 Task: Use the formula "MOD" in spreadsheet "Project portfolio".
Action: Mouse moved to (700, 87)
Screenshot: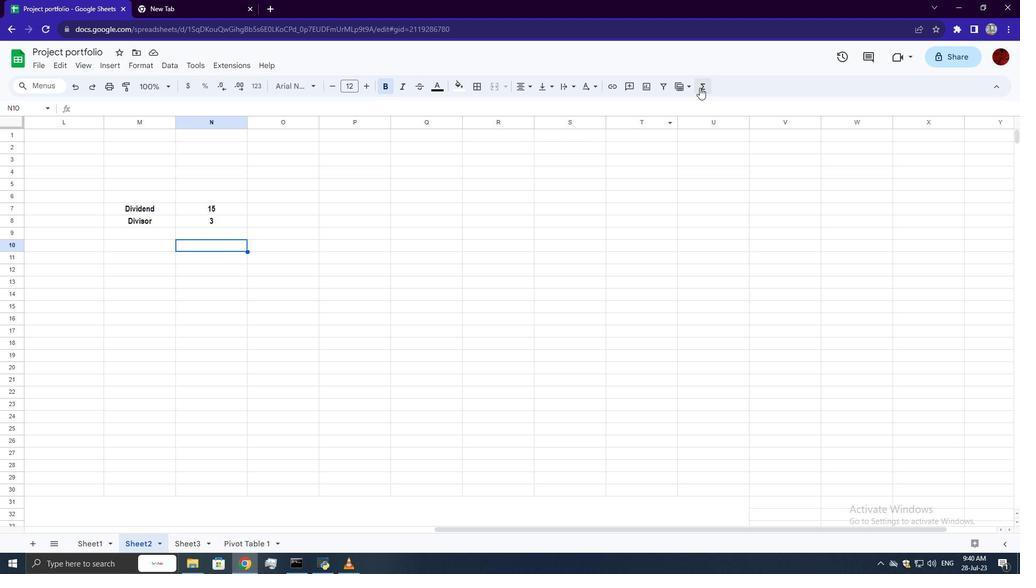 
Action: Mouse pressed left at (700, 87)
Screenshot: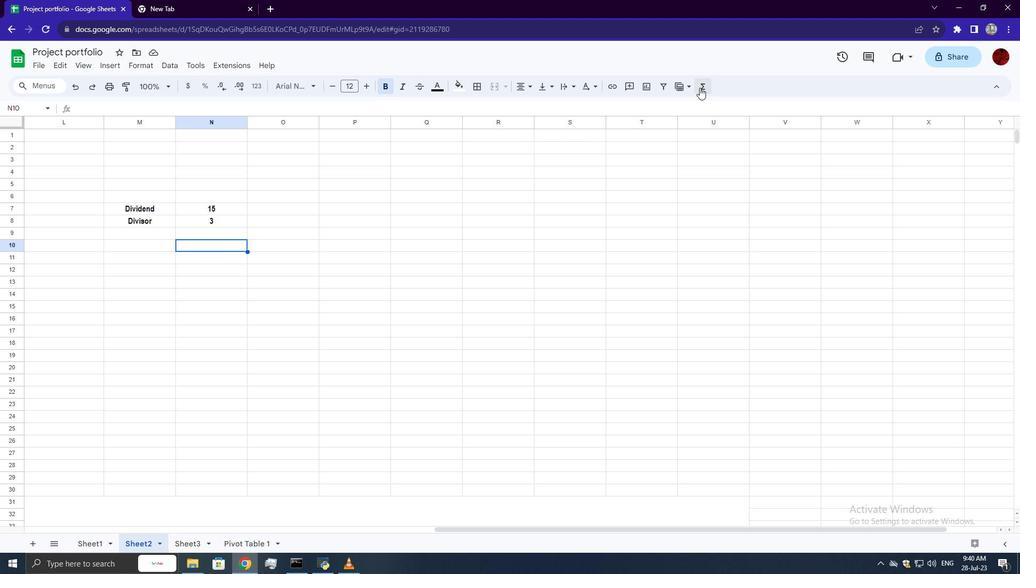 
Action: Mouse moved to (863, 231)
Screenshot: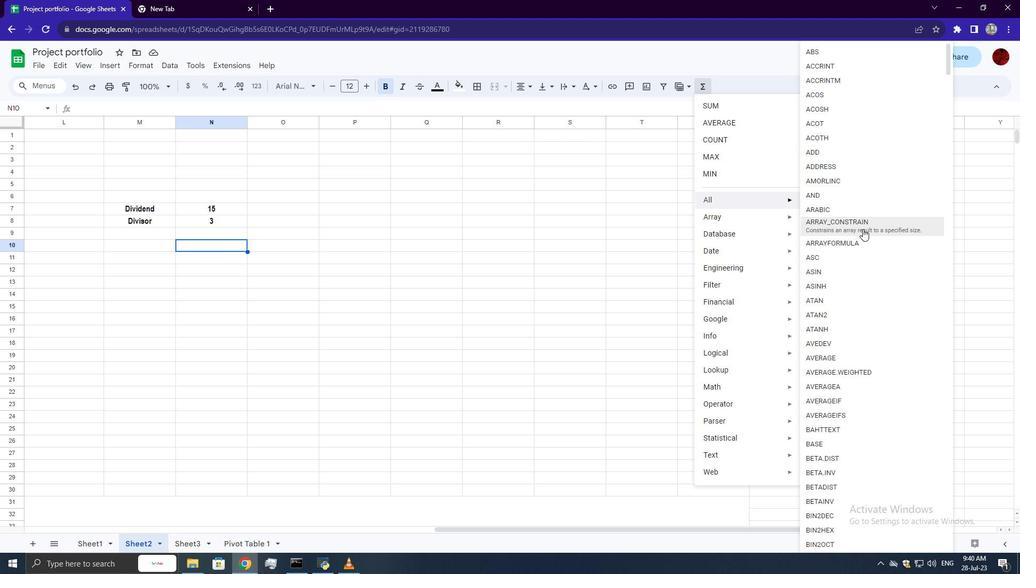 
Action: Mouse scrolled (863, 229) with delta (0, 0)
Screenshot: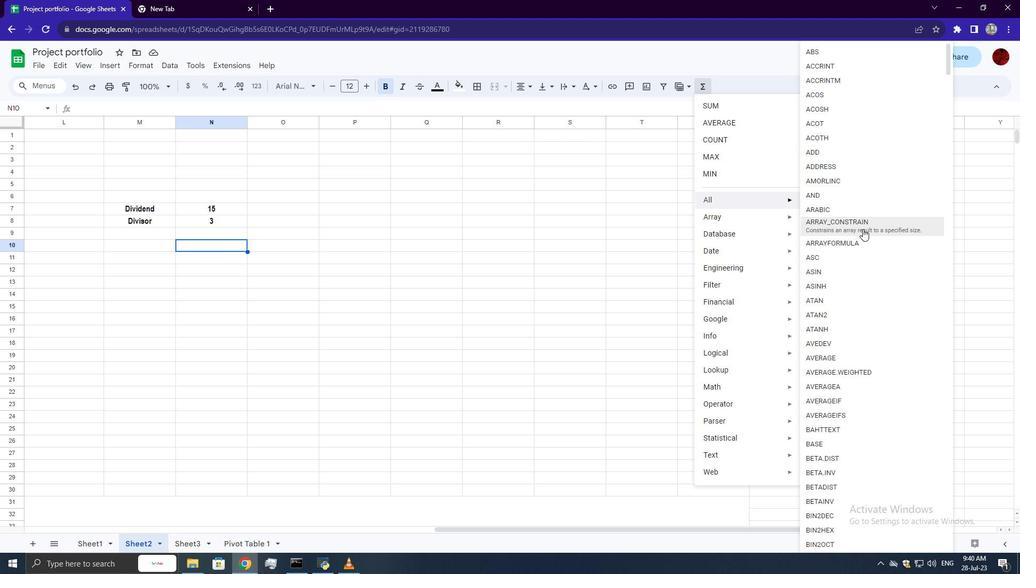 
Action: Mouse scrolled (863, 231) with delta (0, 0)
Screenshot: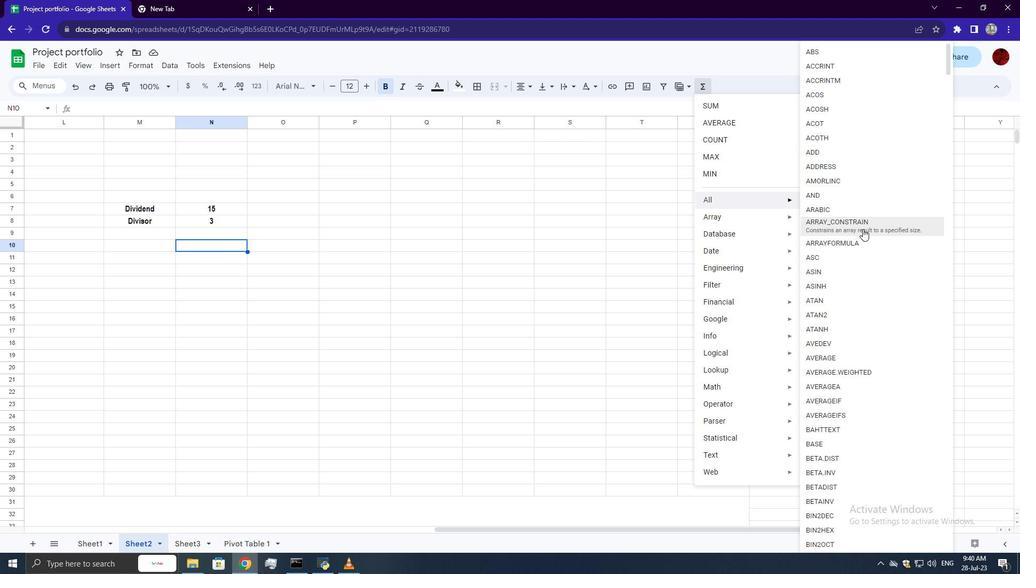 
Action: Mouse scrolled (863, 231) with delta (0, 0)
Screenshot: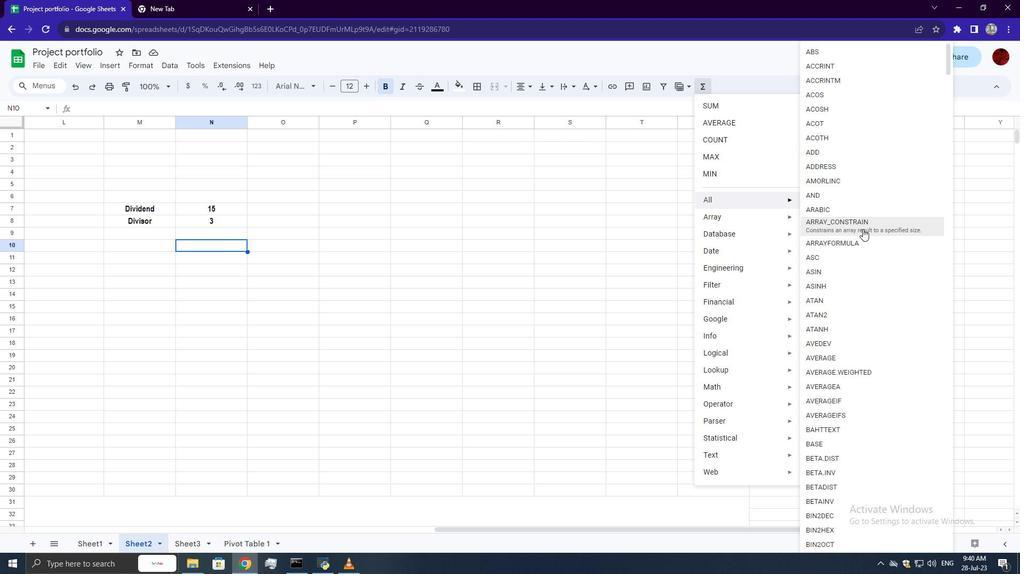 
Action: Mouse scrolled (863, 231) with delta (0, 0)
Screenshot: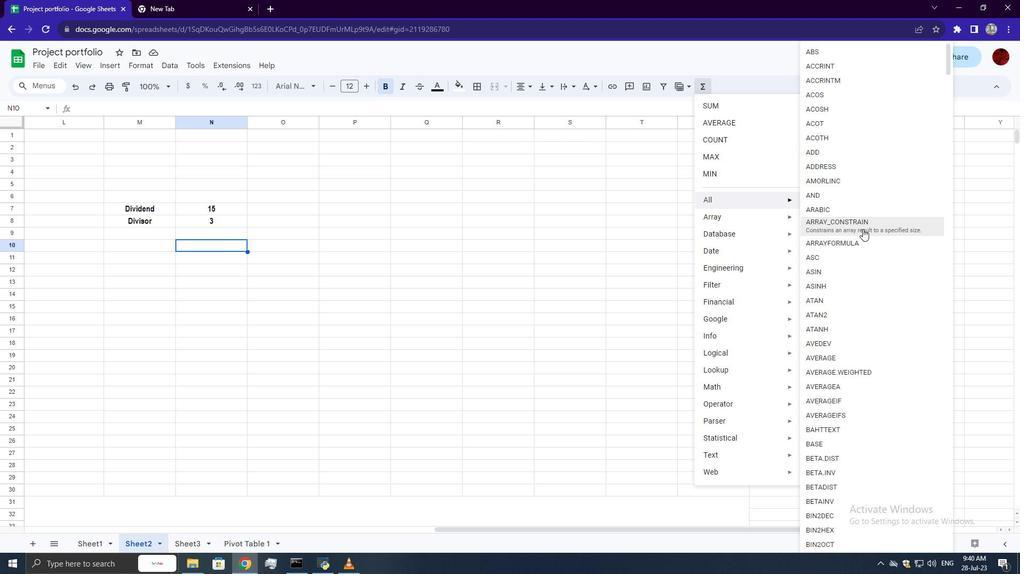 
Action: Mouse scrolled (863, 231) with delta (0, 0)
Screenshot: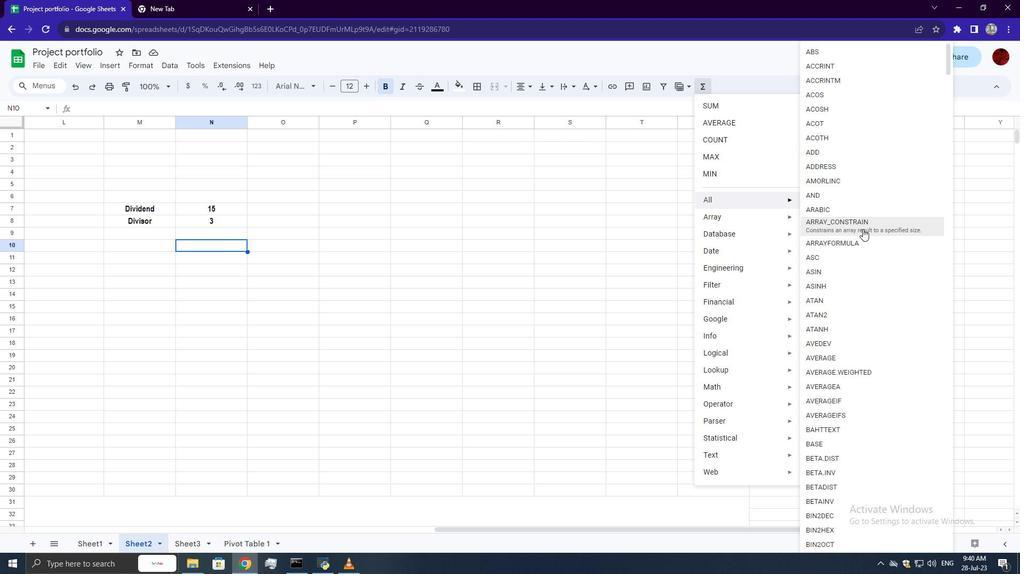 
Action: Mouse scrolled (863, 231) with delta (0, 0)
Screenshot: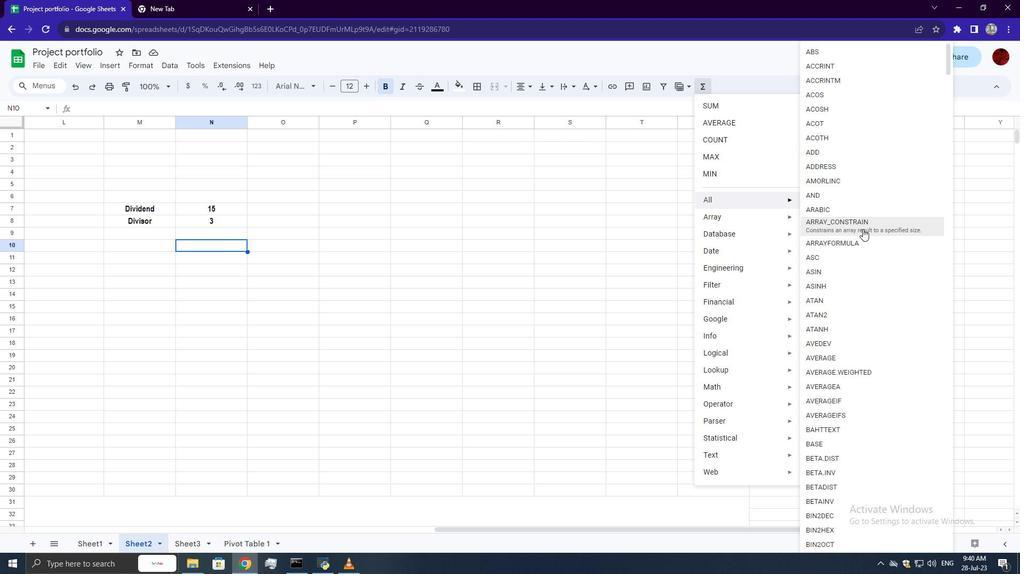 
Action: Mouse scrolled (863, 231) with delta (0, 0)
Screenshot: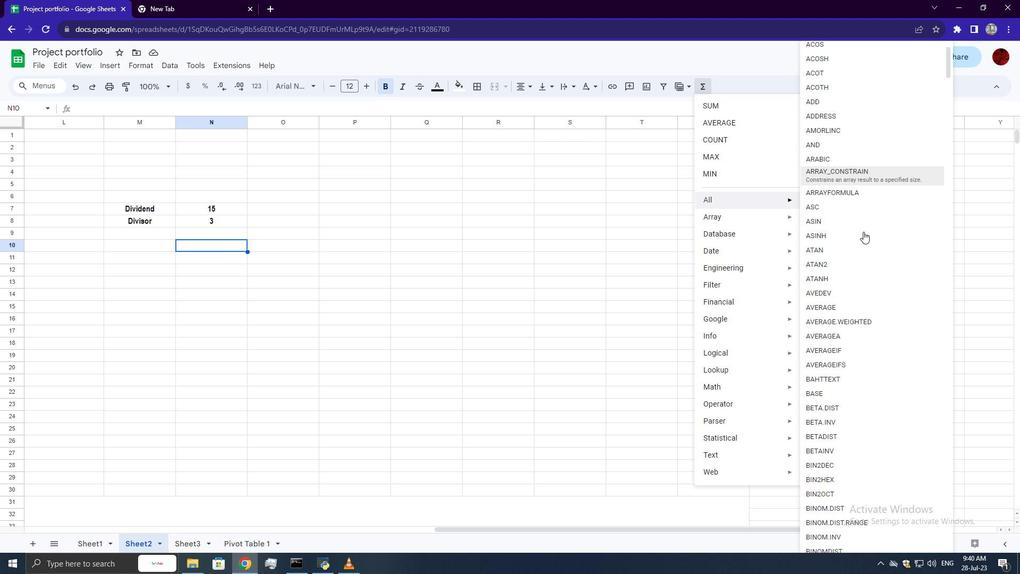 
Action: Mouse moved to (863, 232)
Screenshot: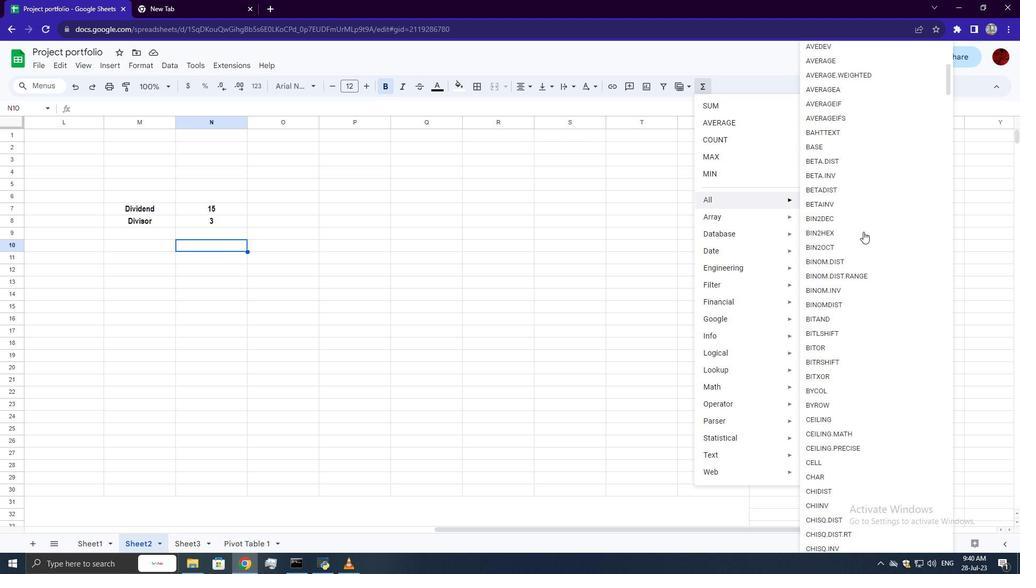 
Action: Mouse scrolled (863, 231) with delta (0, 0)
Screenshot: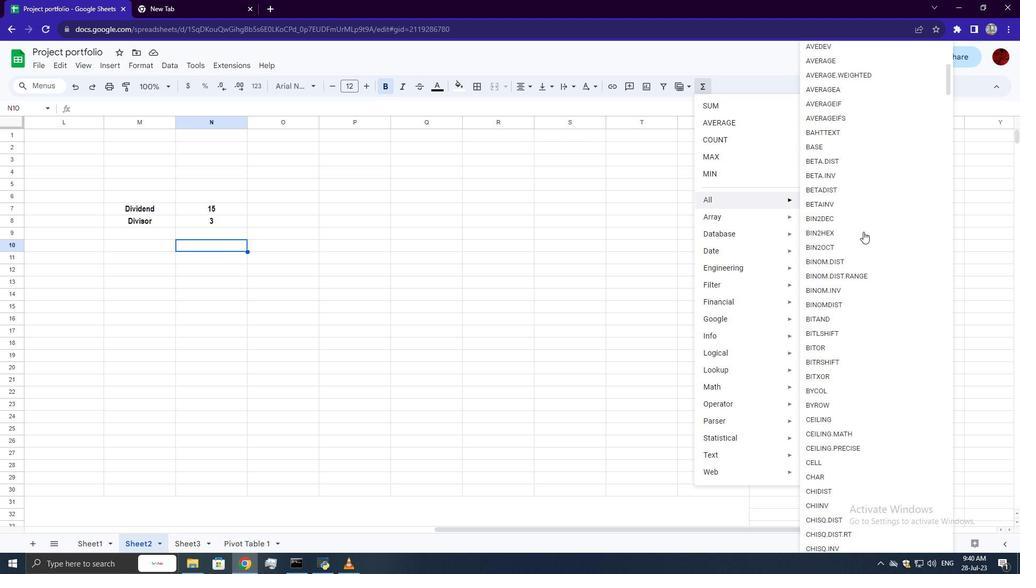 
Action: Mouse scrolled (863, 231) with delta (0, 0)
Screenshot: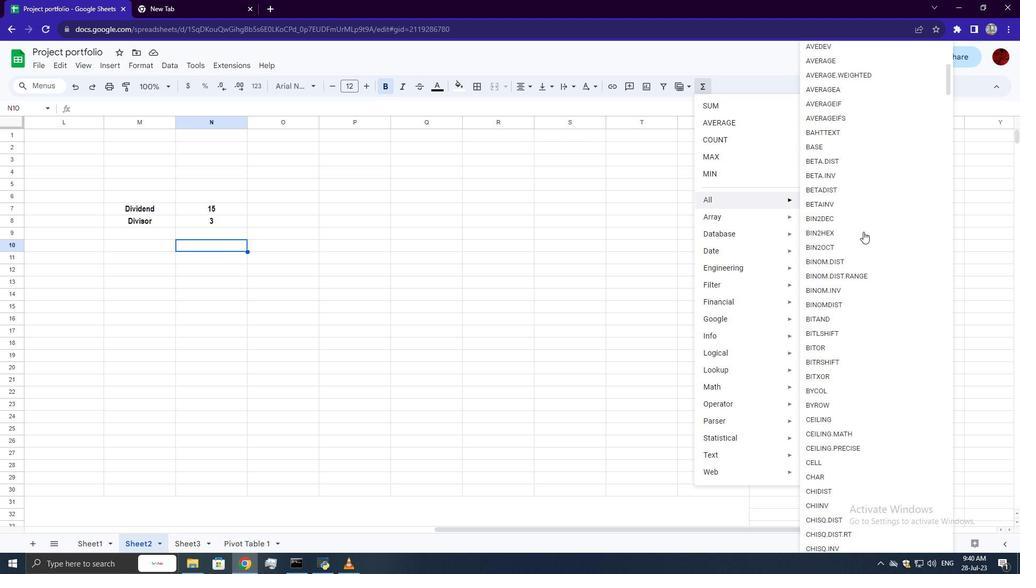 
Action: Mouse moved to (864, 232)
Screenshot: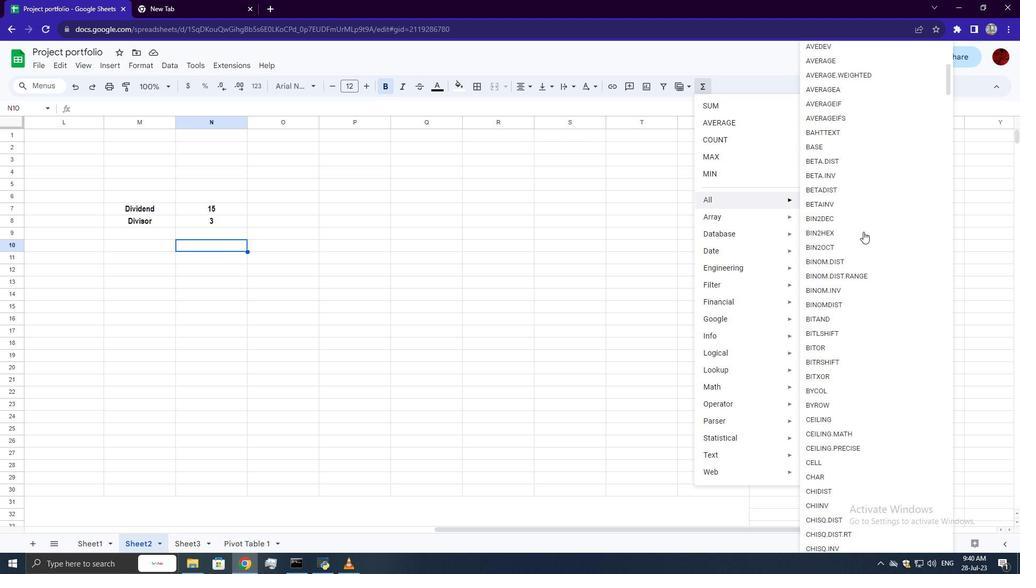 
Action: Mouse scrolled (864, 231) with delta (0, 0)
Screenshot: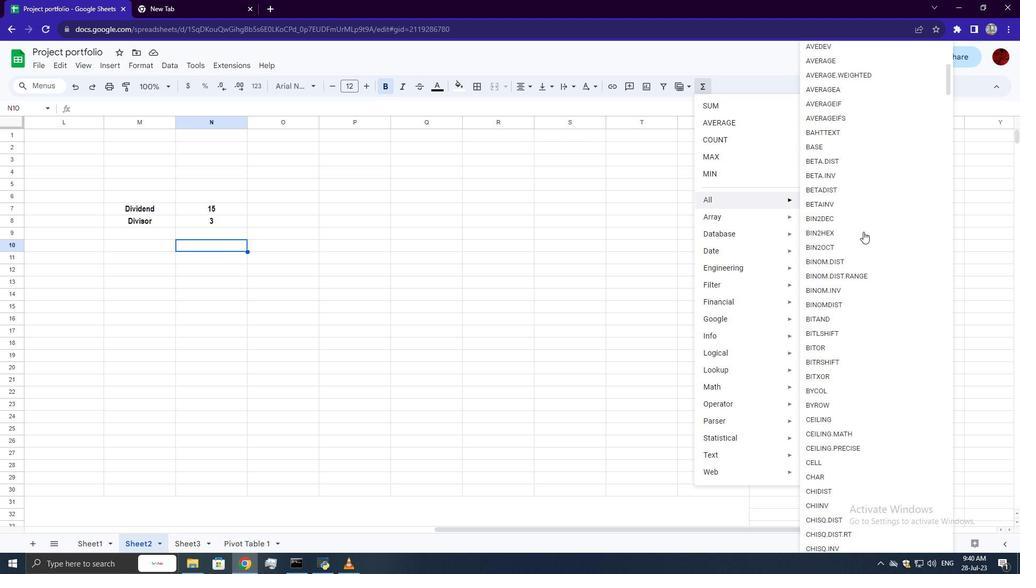 
Action: Mouse scrolled (864, 231) with delta (0, 0)
Screenshot: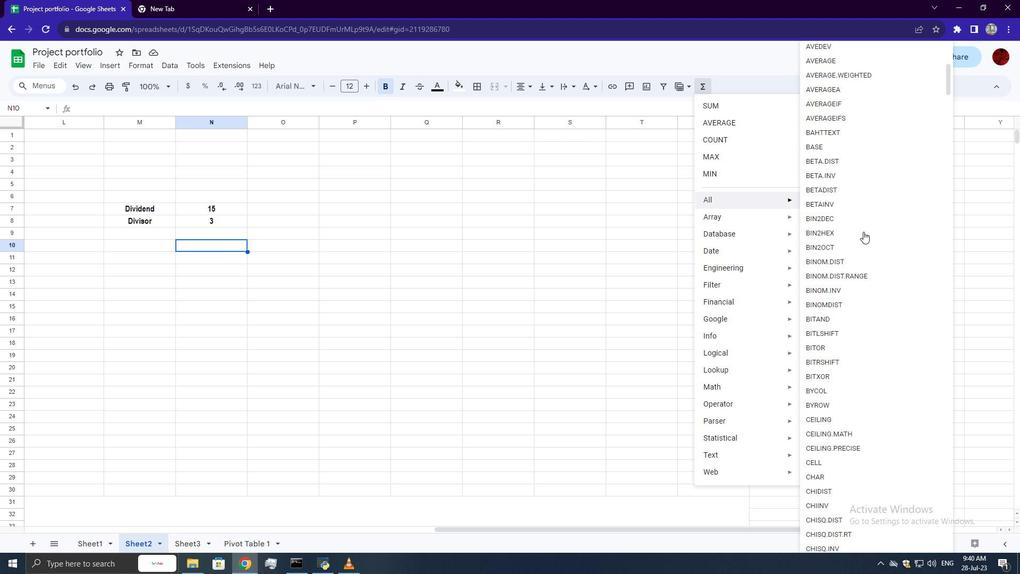 
Action: Mouse scrolled (864, 231) with delta (0, 0)
Screenshot: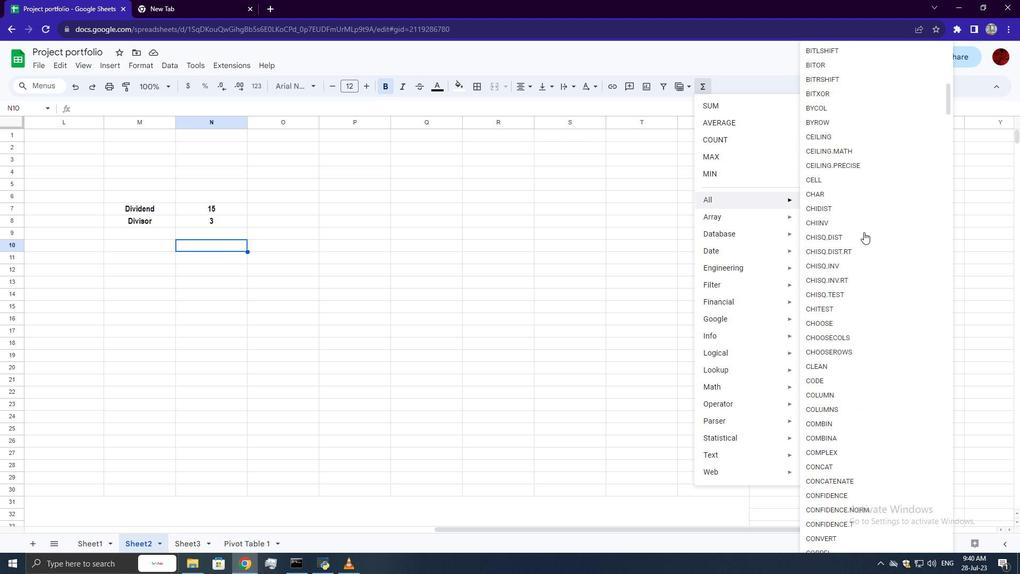 
Action: Mouse scrolled (864, 231) with delta (0, 0)
Screenshot: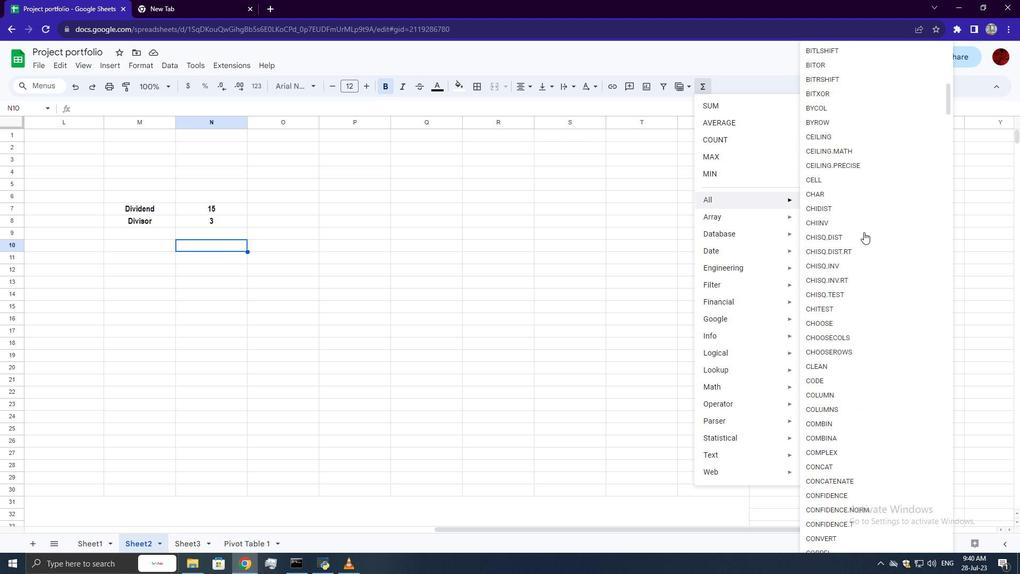
Action: Mouse scrolled (864, 231) with delta (0, 0)
Screenshot: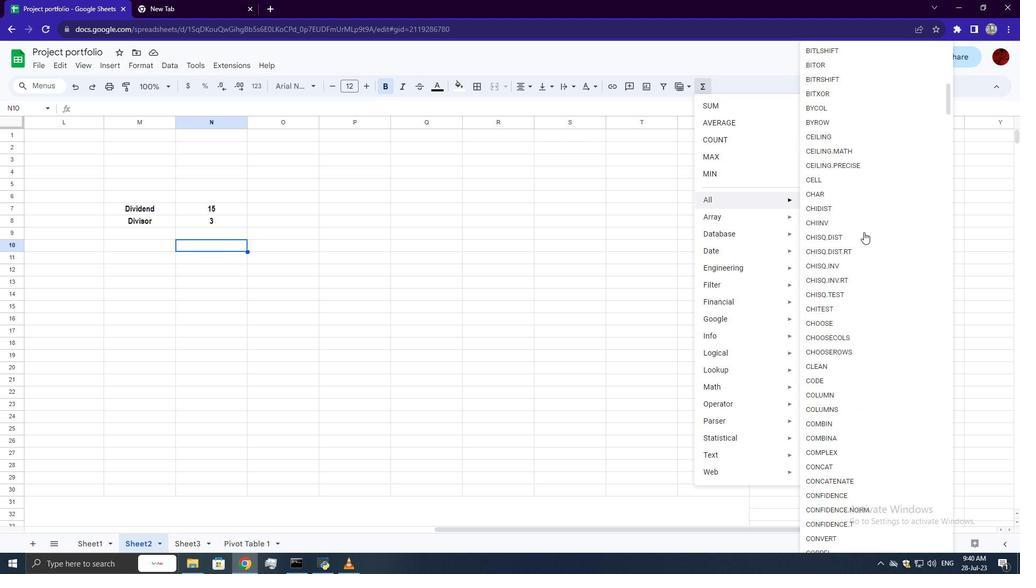 
Action: Mouse scrolled (864, 231) with delta (0, 0)
Screenshot: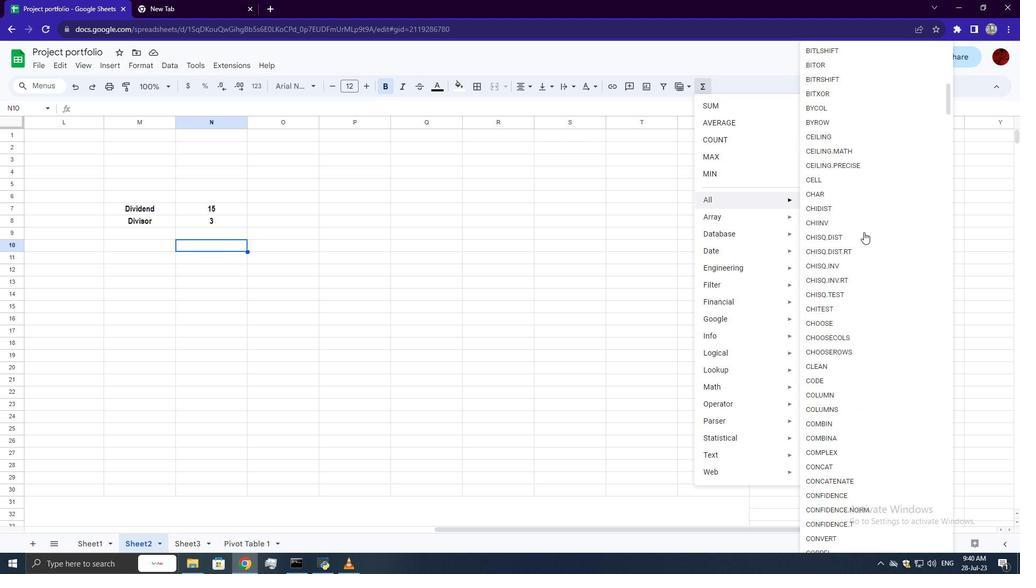 
Action: Mouse scrolled (864, 231) with delta (0, 0)
Screenshot: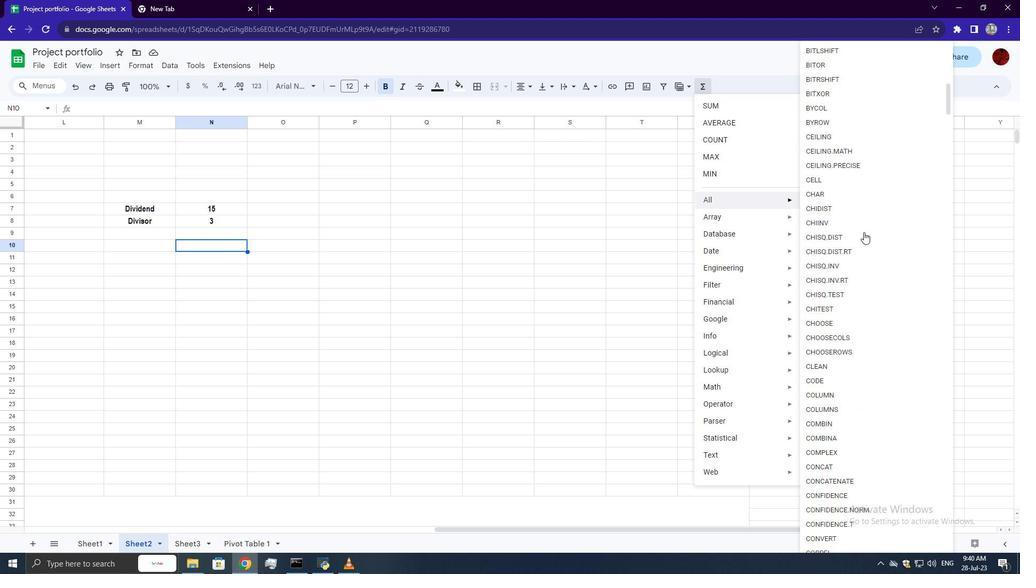 
Action: Mouse scrolled (864, 231) with delta (0, 0)
Screenshot: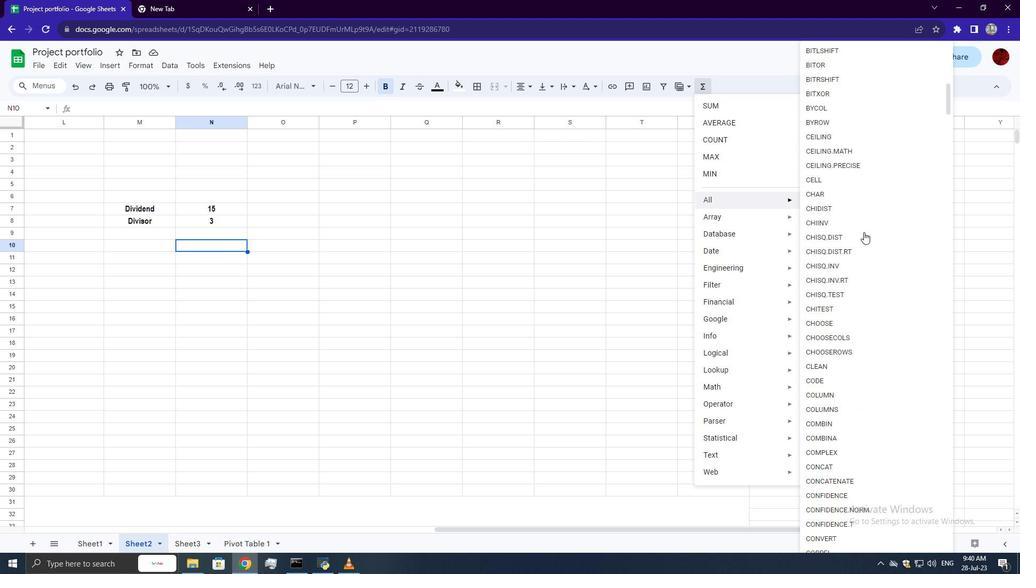 
Action: Mouse scrolled (864, 232) with delta (0, 0)
Screenshot: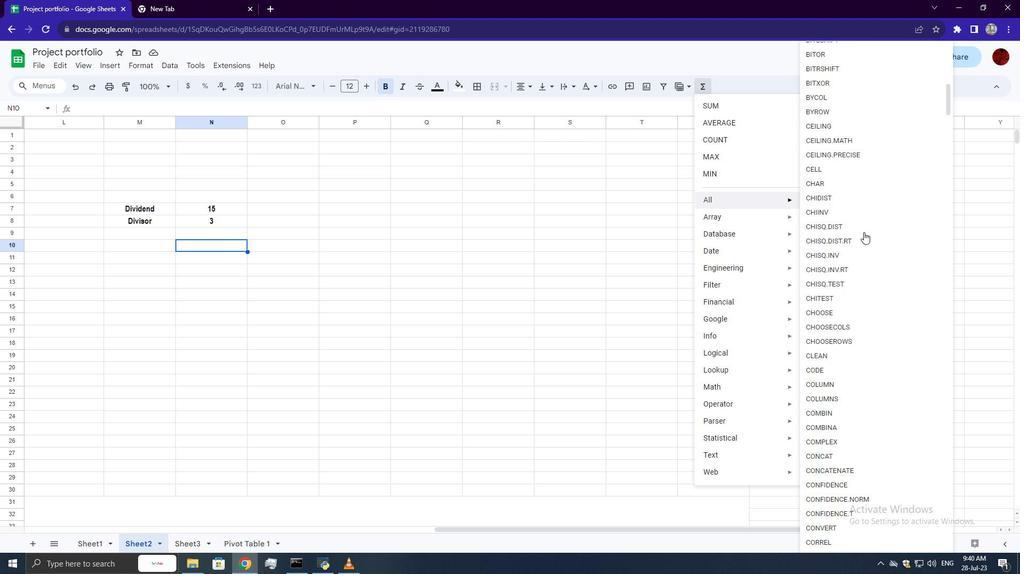 
Action: Mouse scrolled (864, 231) with delta (0, 0)
Screenshot: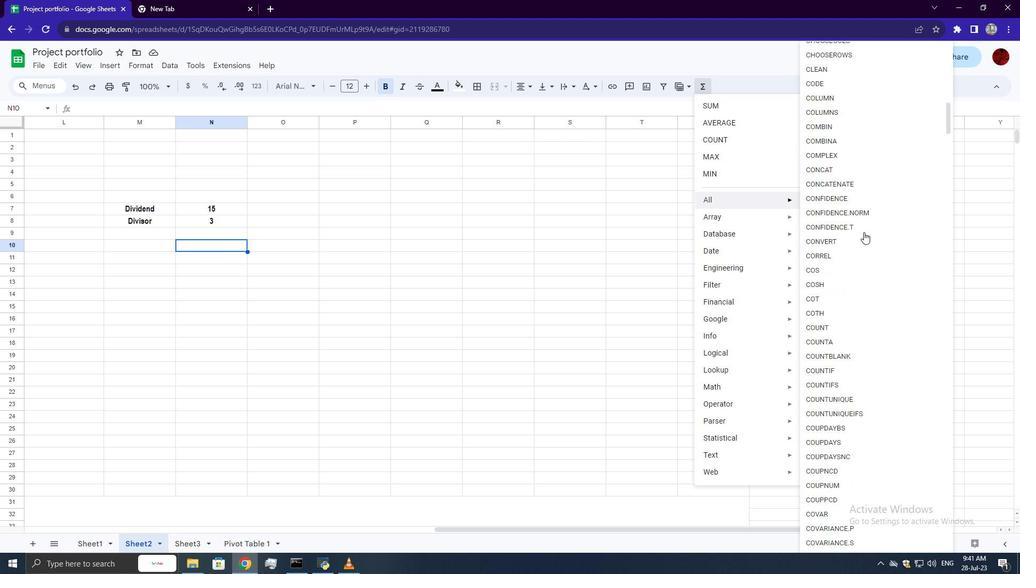 
Action: Mouse scrolled (864, 231) with delta (0, 0)
Screenshot: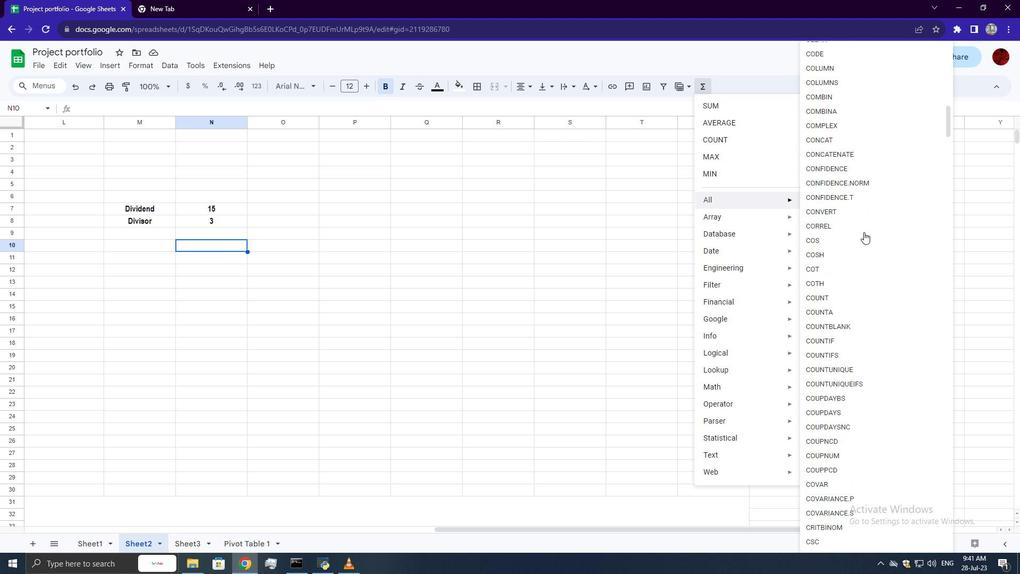 
Action: Mouse scrolled (864, 231) with delta (0, 0)
Screenshot: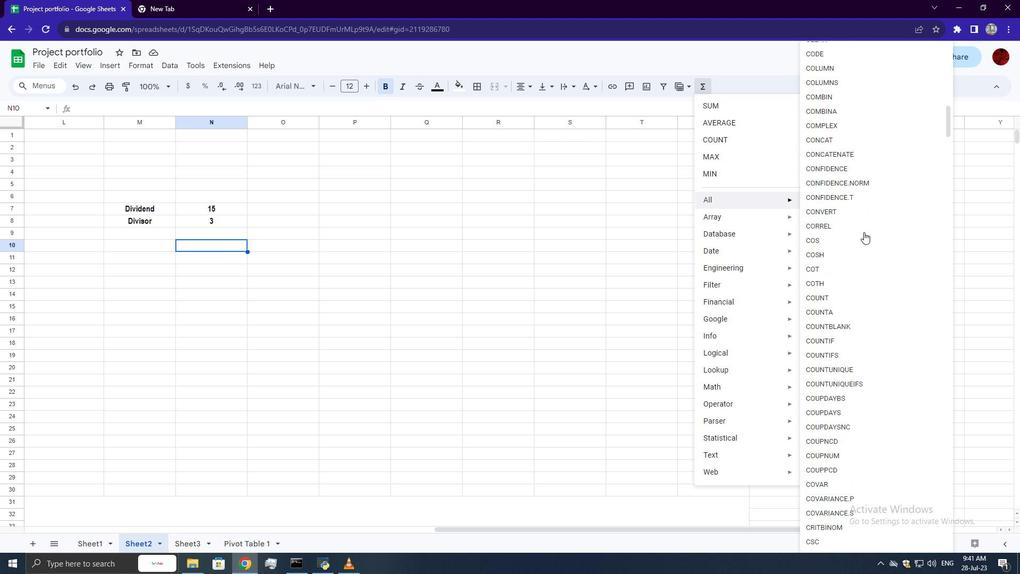 
Action: Mouse scrolled (864, 231) with delta (0, 0)
Screenshot: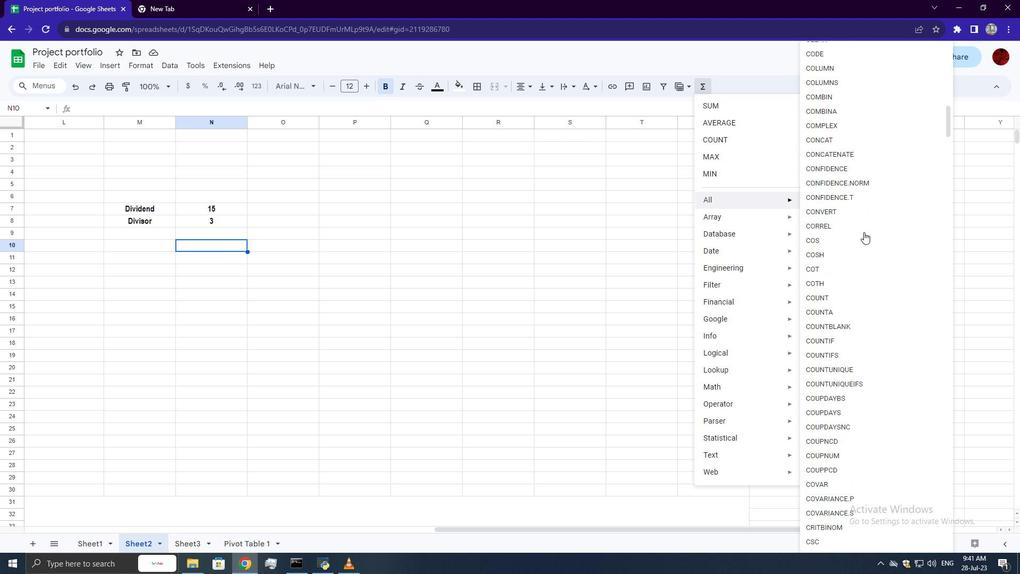 
Action: Mouse scrolled (864, 231) with delta (0, 0)
Screenshot: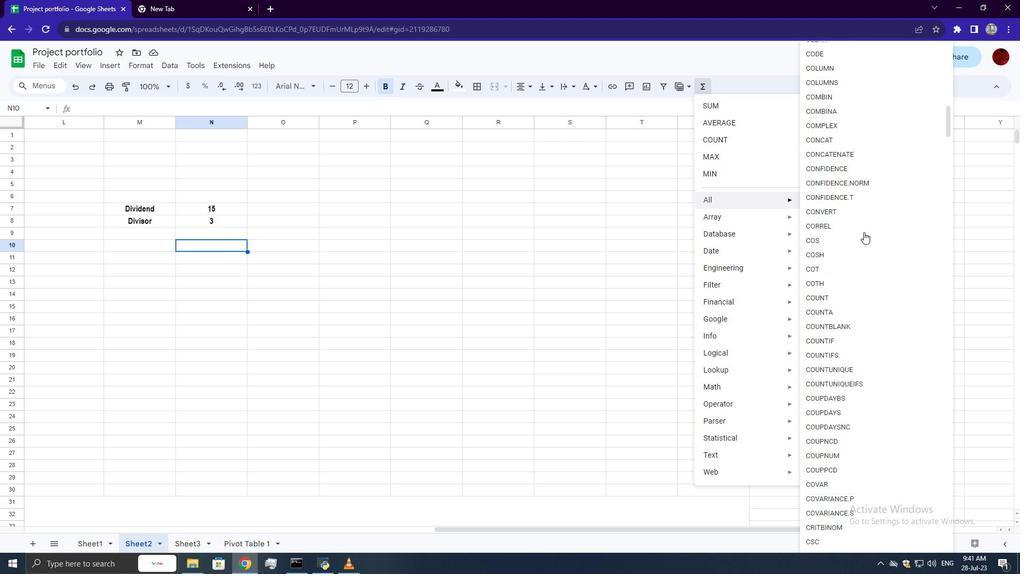 
Action: Mouse scrolled (864, 231) with delta (0, 0)
Screenshot: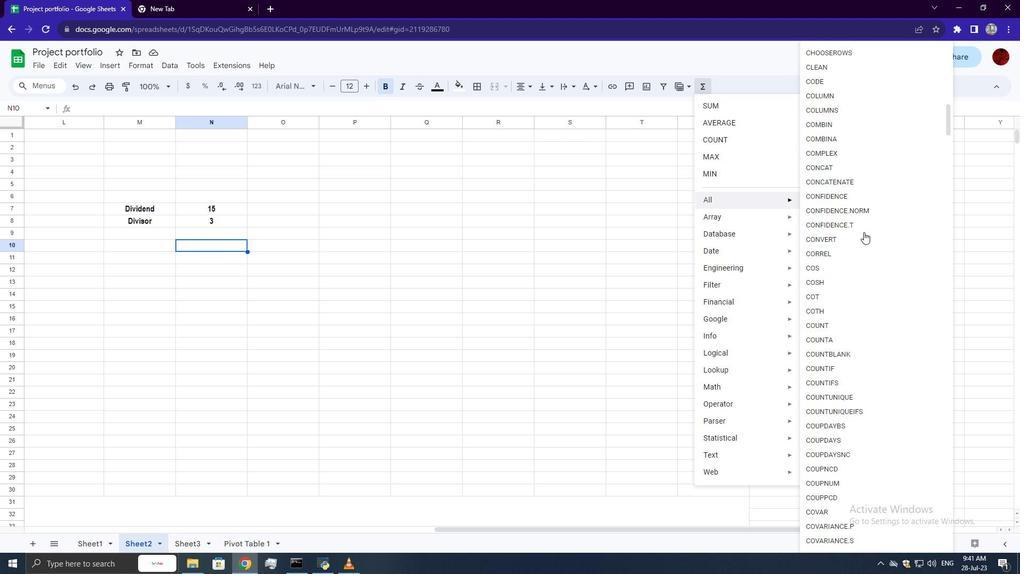 
Action: Mouse scrolled (864, 231) with delta (0, 0)
Screenshot: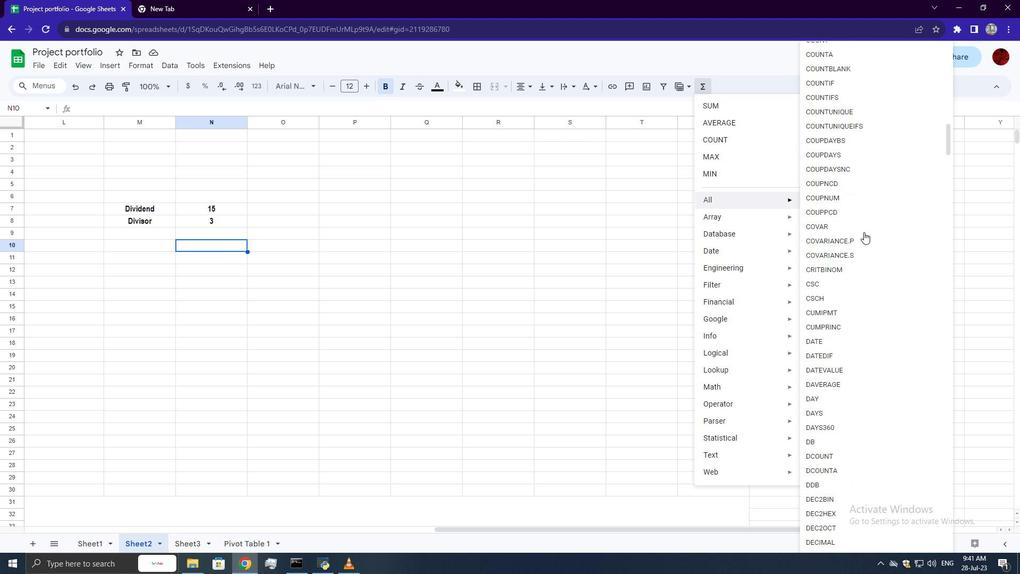 
Action: Mouse scrolled (864, 231) with delta (0, 0)
Screenshot: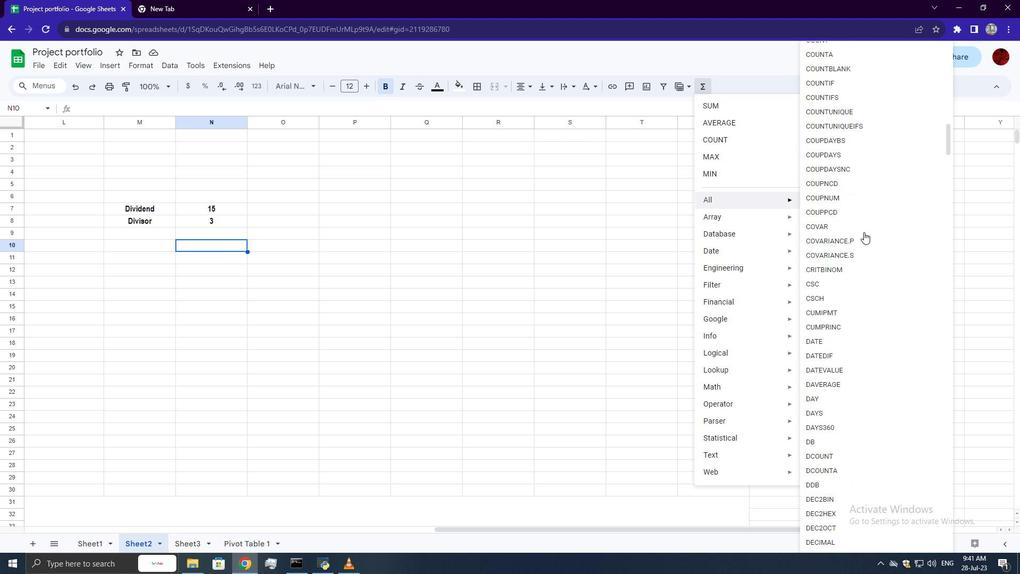 
Action: Mouse scrolled (864, 231) with delta (0, 0)
Screenshot: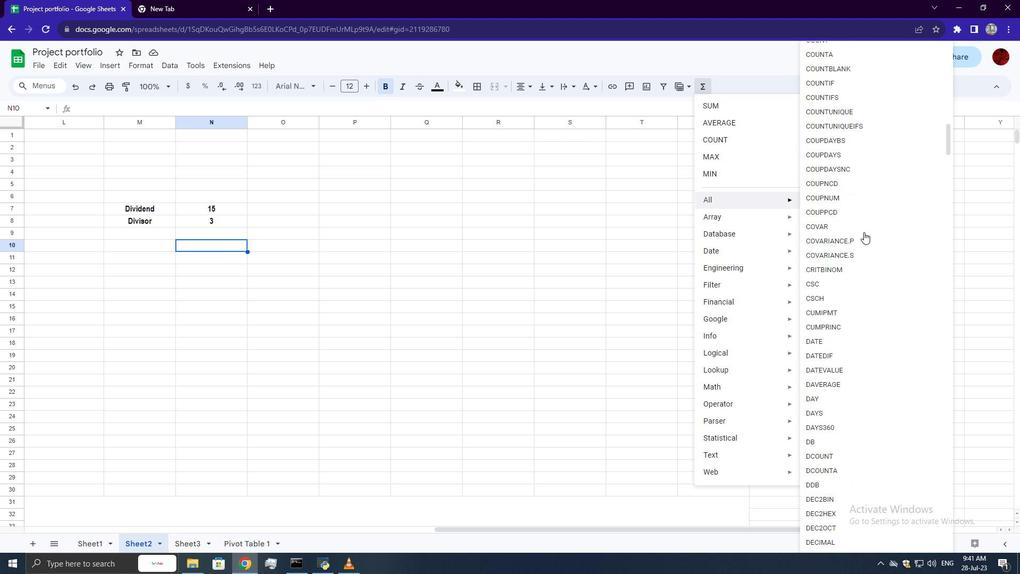 
Action: Mouse scrolled (864, 231) with delta (0, 0)
Screenshot: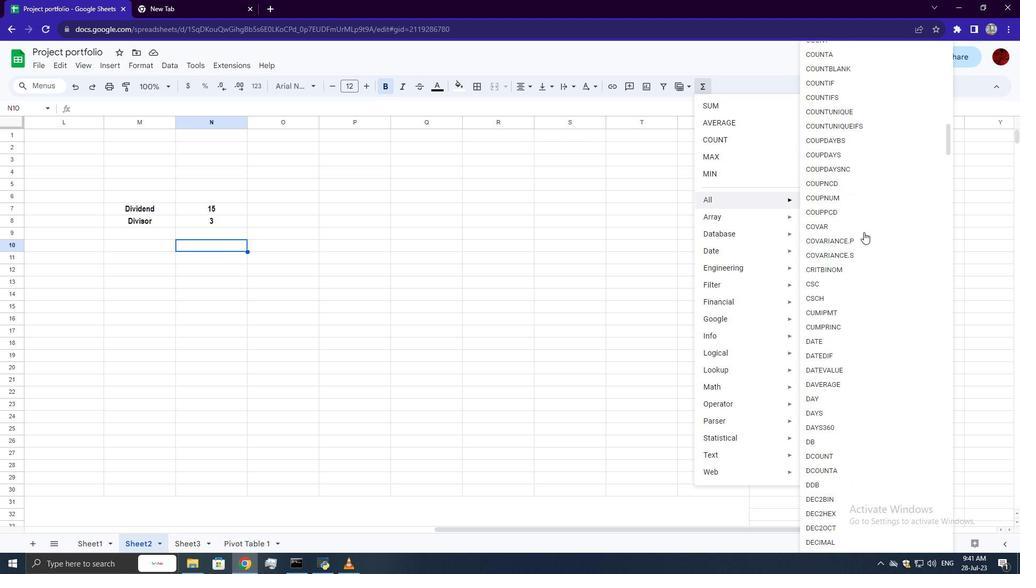 
Action: Mouse scrolled (864, 231) with delta (0, 0)
Screenshot: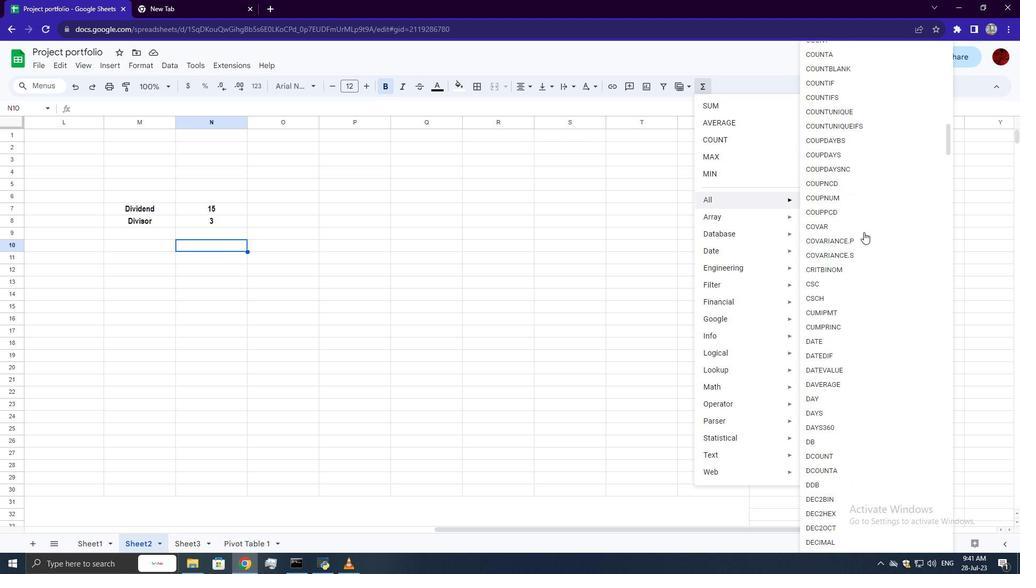 
Action: Mouse scrolled (864, 231) with delta (0, 0)
Screenshot: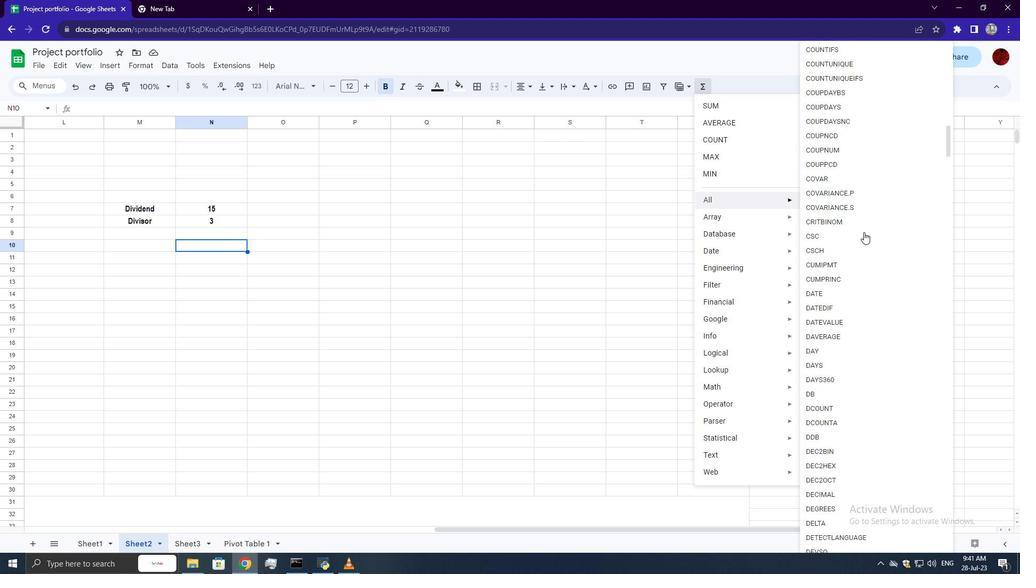 
Action: Mouse scrolled (864, 231) with delta (0, 0)
Screenshot: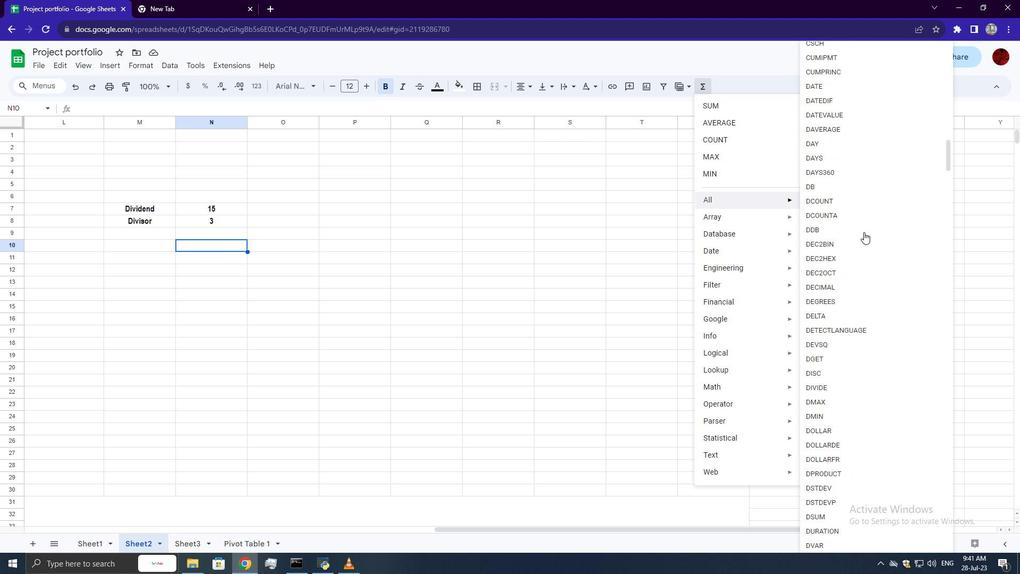 
Action: Mouse scrolled (864, 231) with delta (0, 0)
Screenshot: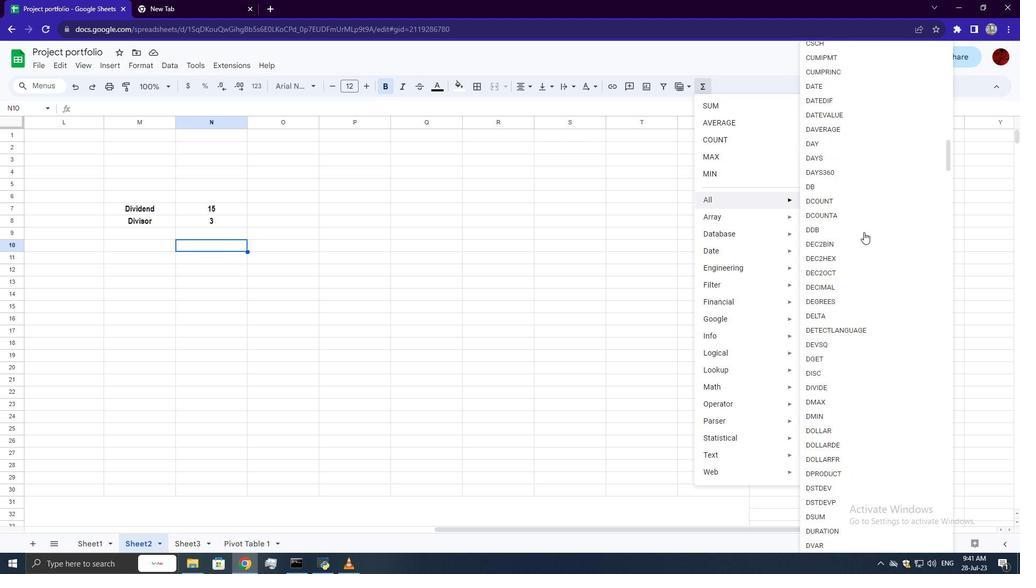 
Action: Mouse scrolled (864, 231) with delta (0, 0)
Screenshot: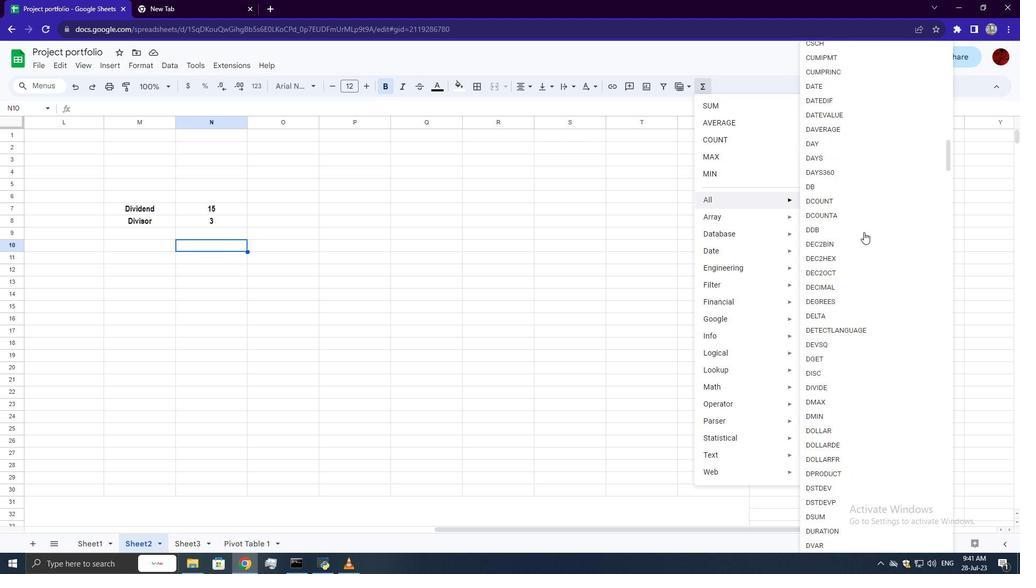 
Action: Mouse scrolled (864, 231) with delta (0, 0)
Screenshot: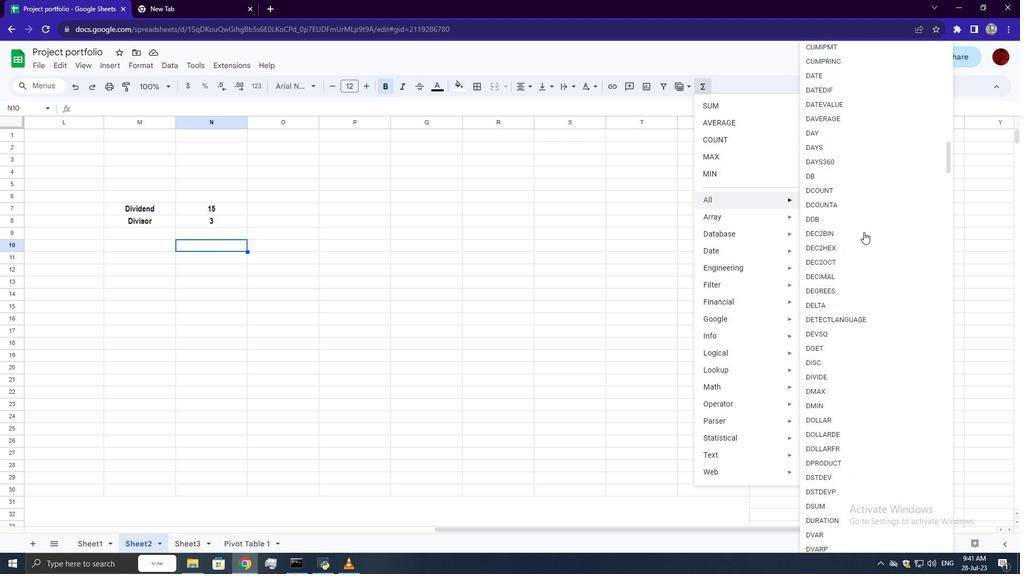 
Action: Mouse scrolled (864, 231) with delta (0, 0)
Screenshot: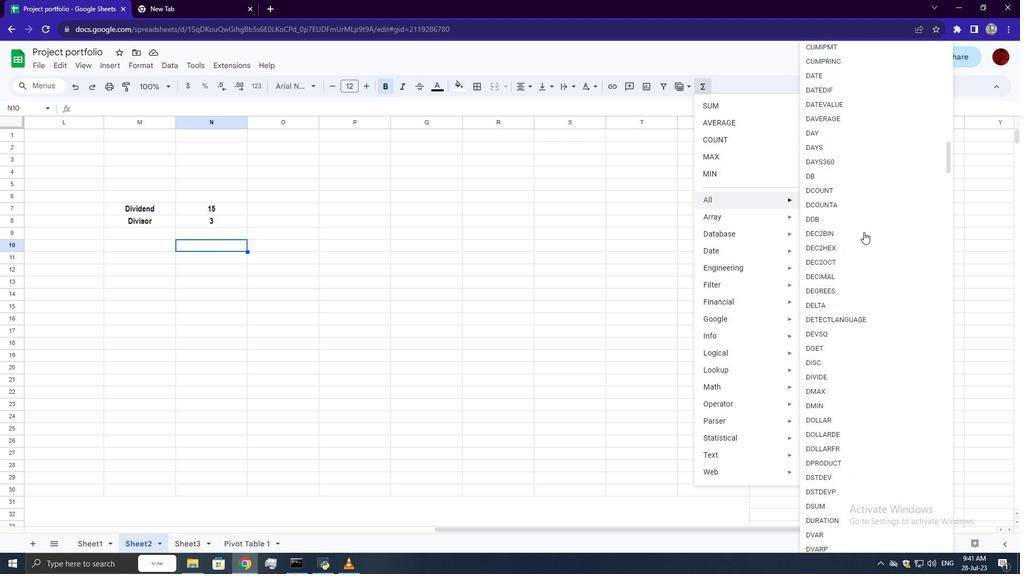 
Action: Mouse scrolled (864, 231) with delta (0, 0)
Screenshot: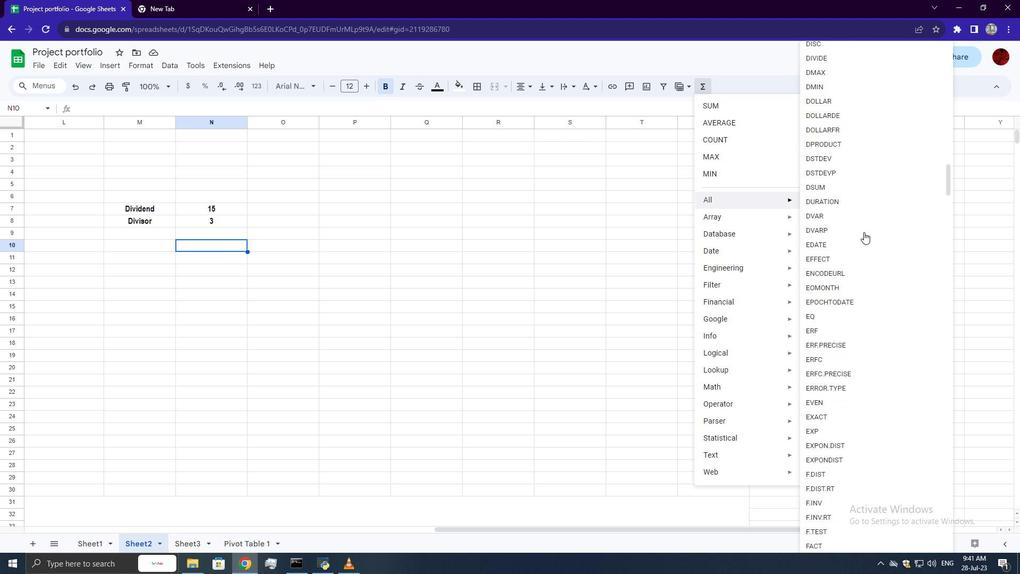 
Action: Mouse scrolled (864, 231) with delta (0, 0)
Screenshot: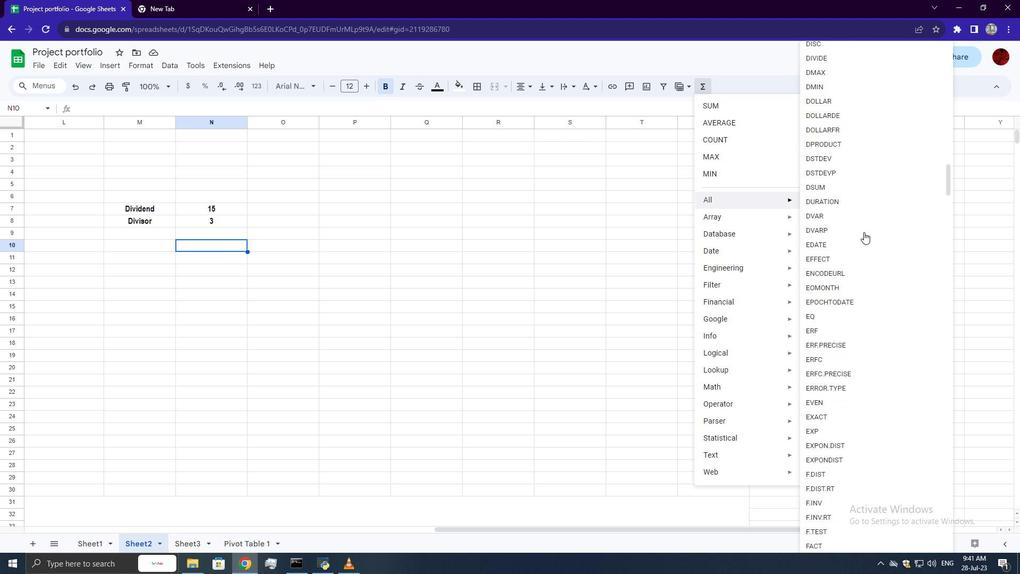 
Action: Mouse scrolled (864, 231) with delta (0, 0)
Screenshot: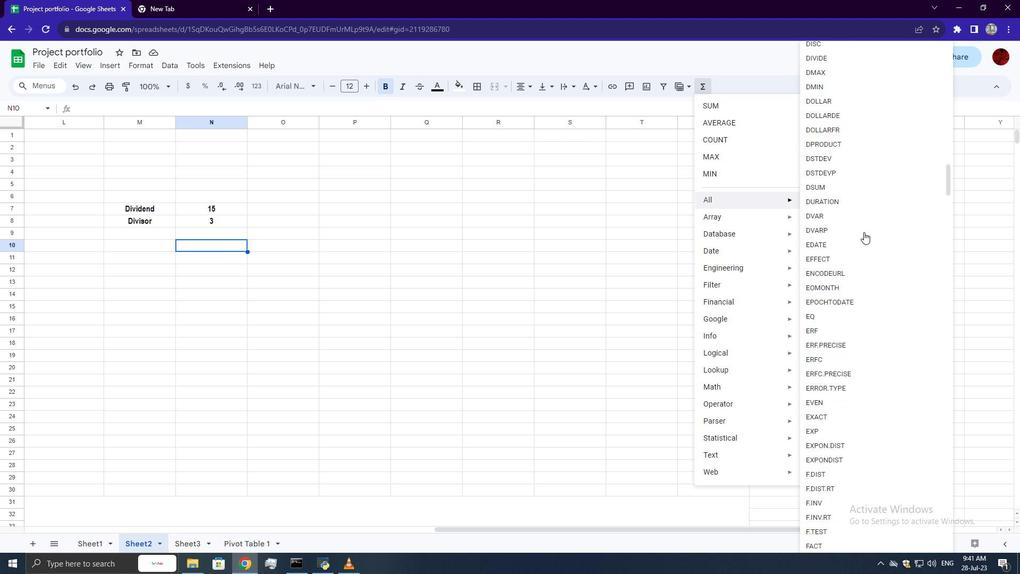 
Action: Mouse scrolled (864, 231) with delta (0, 0)
Screenshot: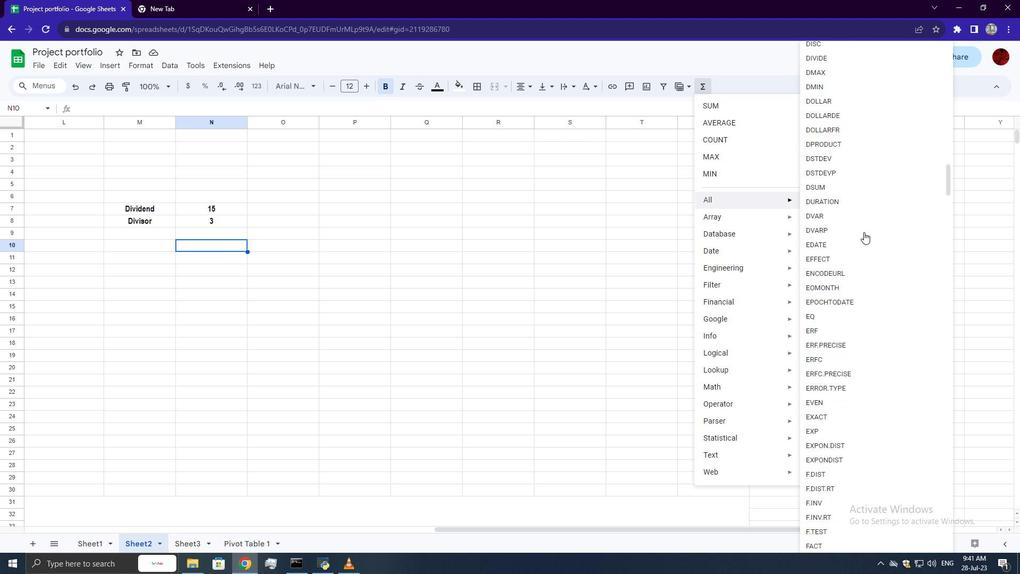 
Action: Mouse scrolled (864, 231) with delta (0, 0)
Screenshot: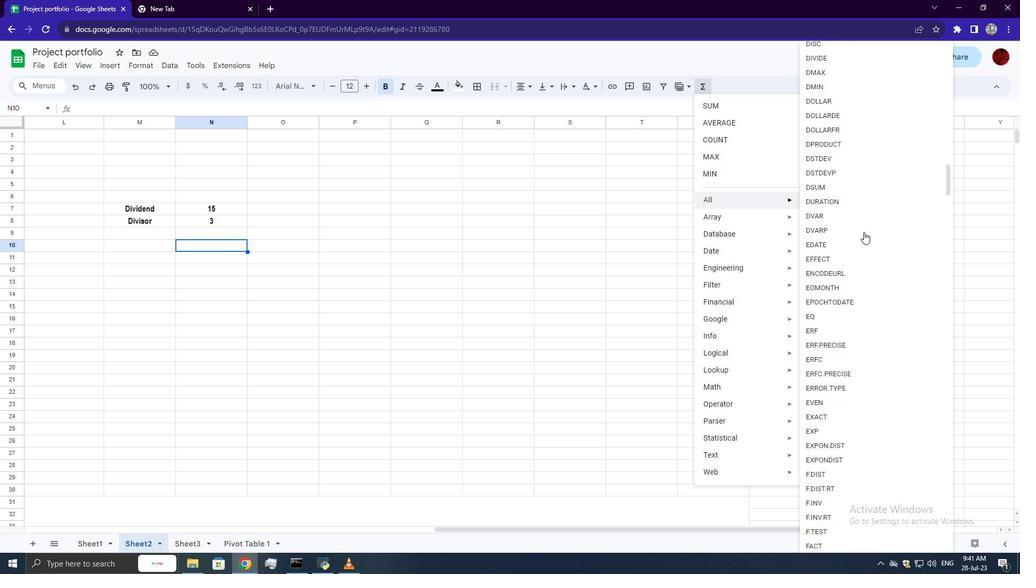 
Action: Mouse scrolled (864, 231) with delta (0, 0)
Screenshot: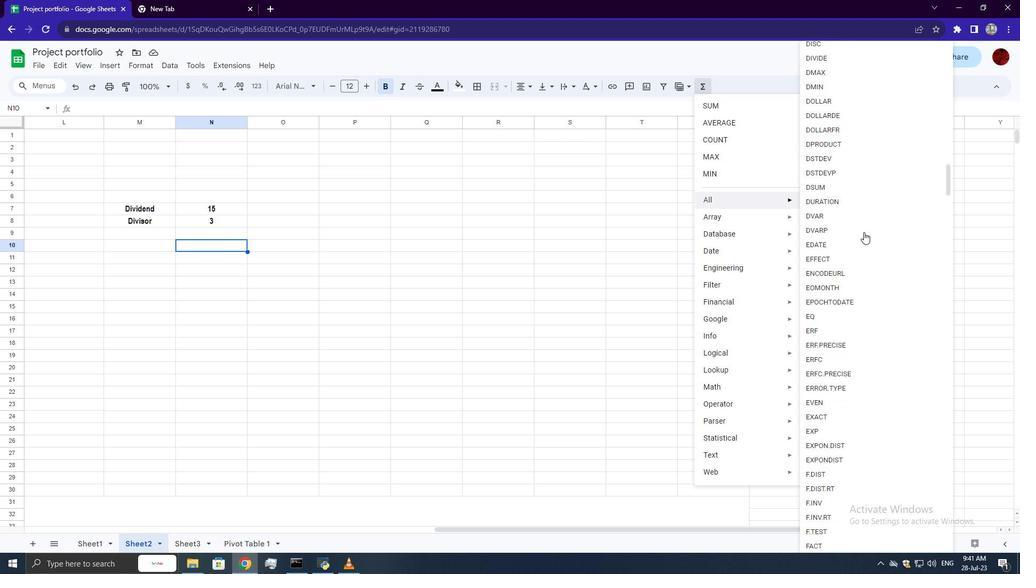
Action: Mouse scrolled (864, 231) with delta (0, 0)
Screenshot: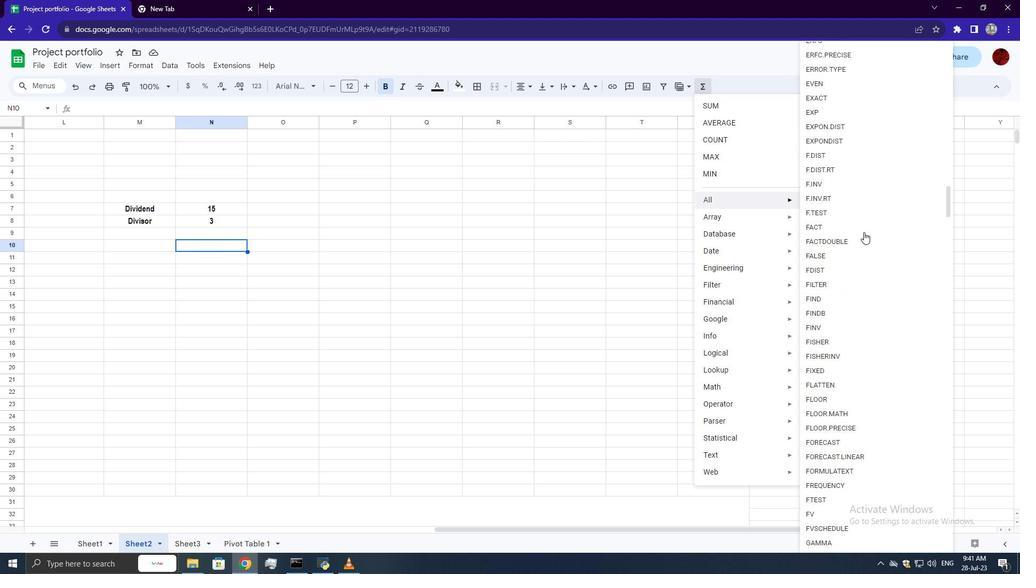 
Action: Mouse scrolled (864, 231) with delta (0, 0)
Screenshot: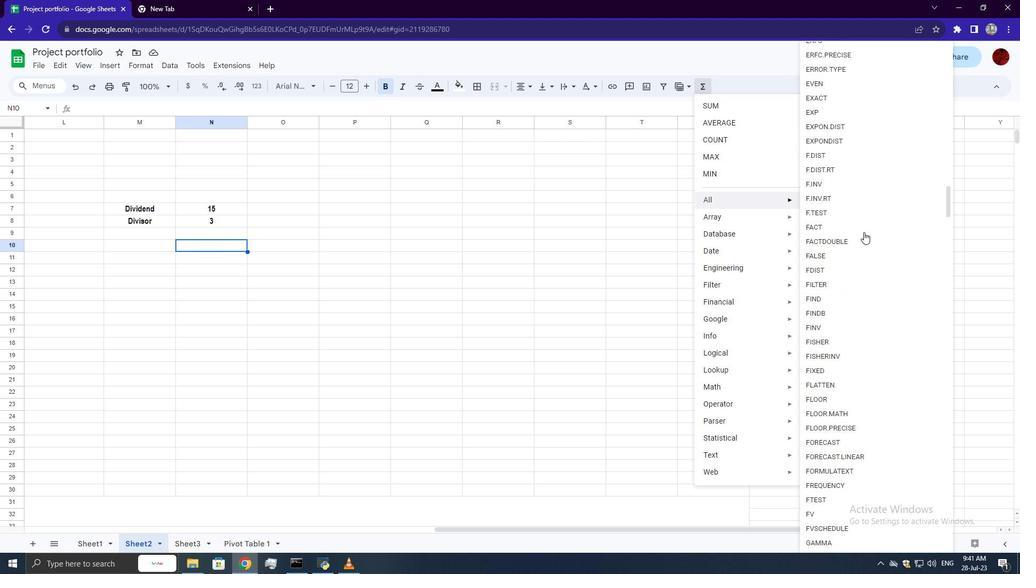 
Action: Mouse scrolled (864, 231) with delta (0, 0)
Screenshot: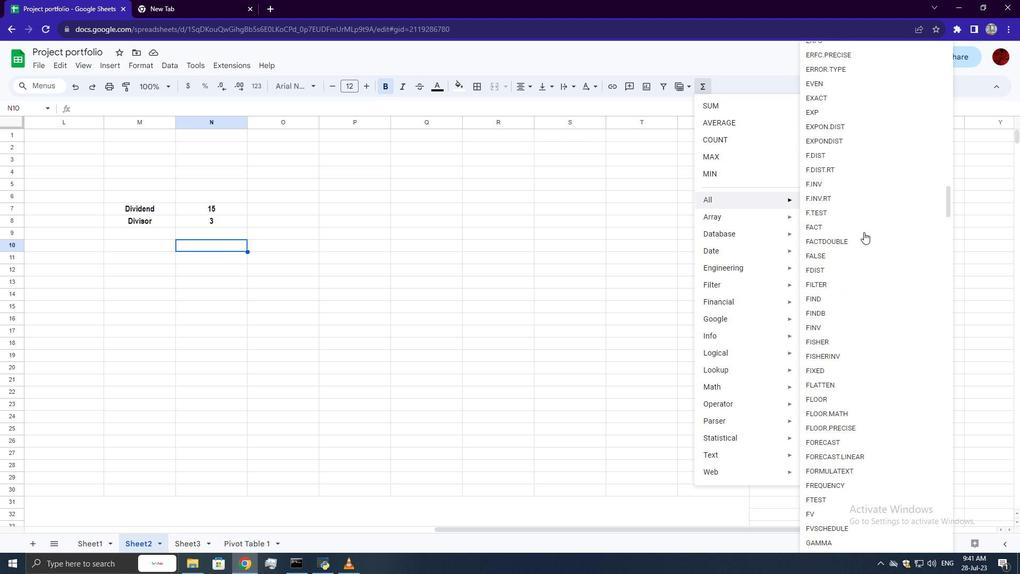 
Action: Mouse scrolled (864, 231) with delta (0, 0)
Screenshot: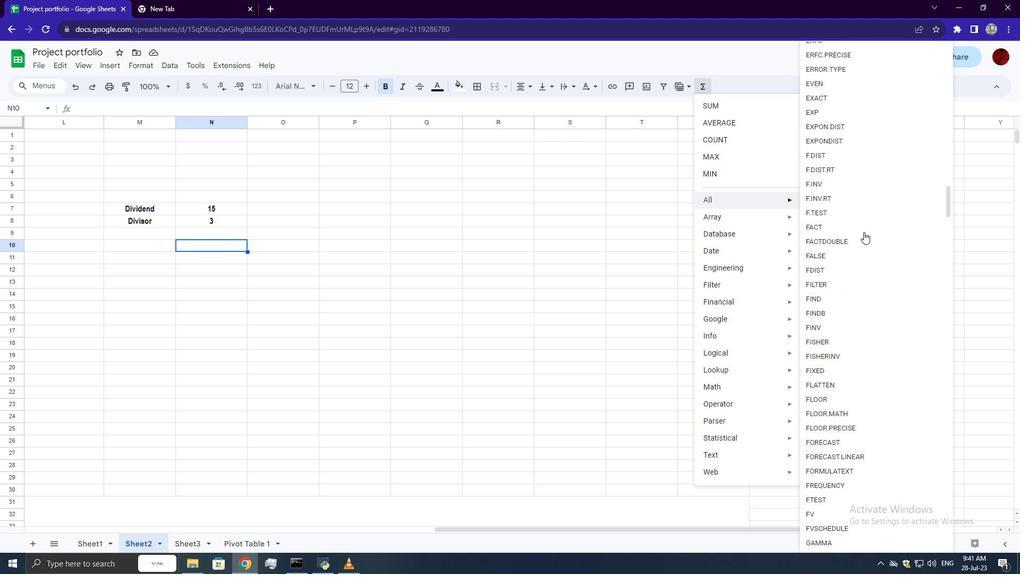 
Action: Mouse scrolled (864, 231) with delta (0, 0)
Screenshot: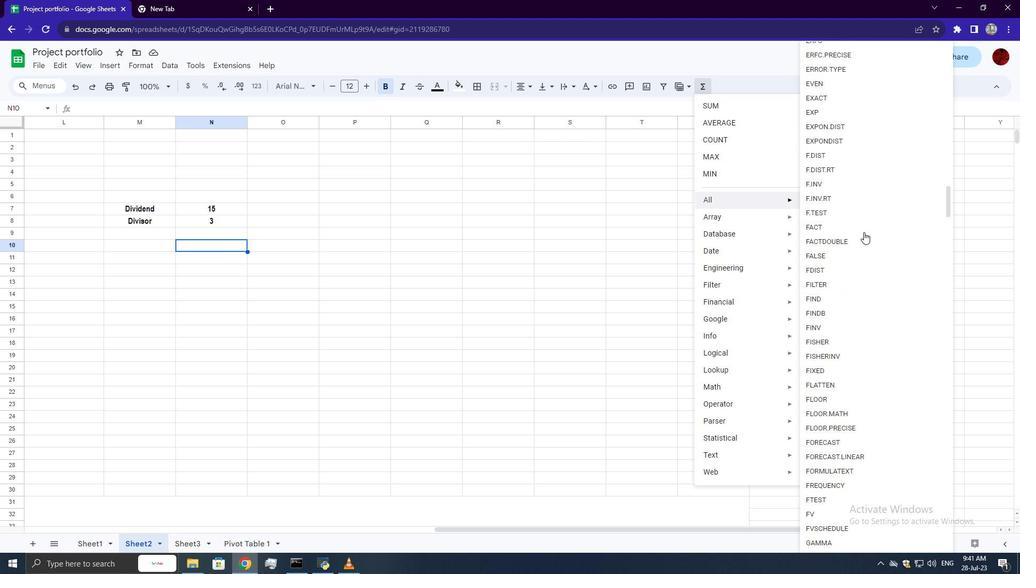 
Action: Mouse scrolled (864, 231) with delta (0, 0)
Screenshot: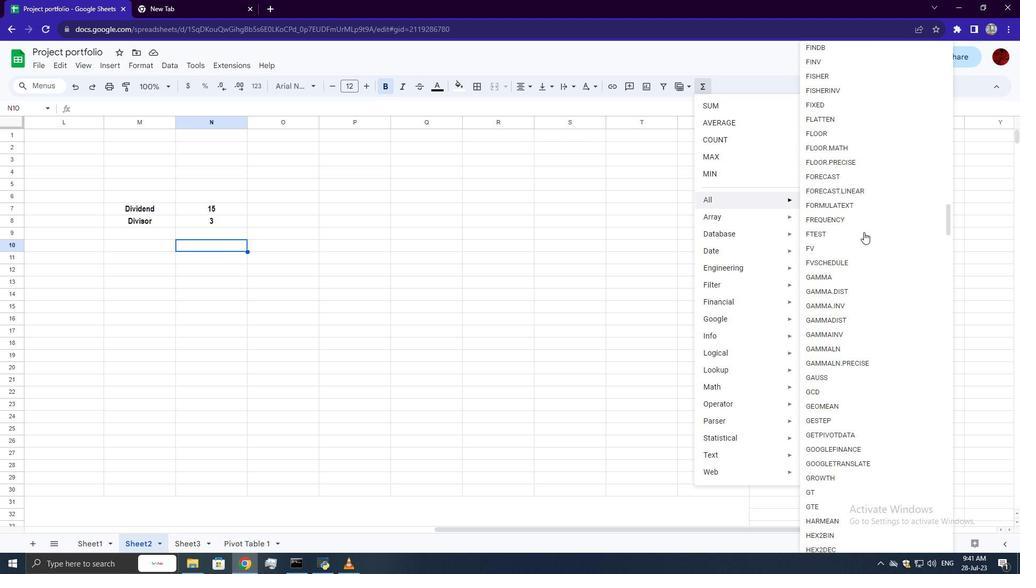 
Action: Mouse scrolled (864, 231) with delta (0, 0)
Screenshot: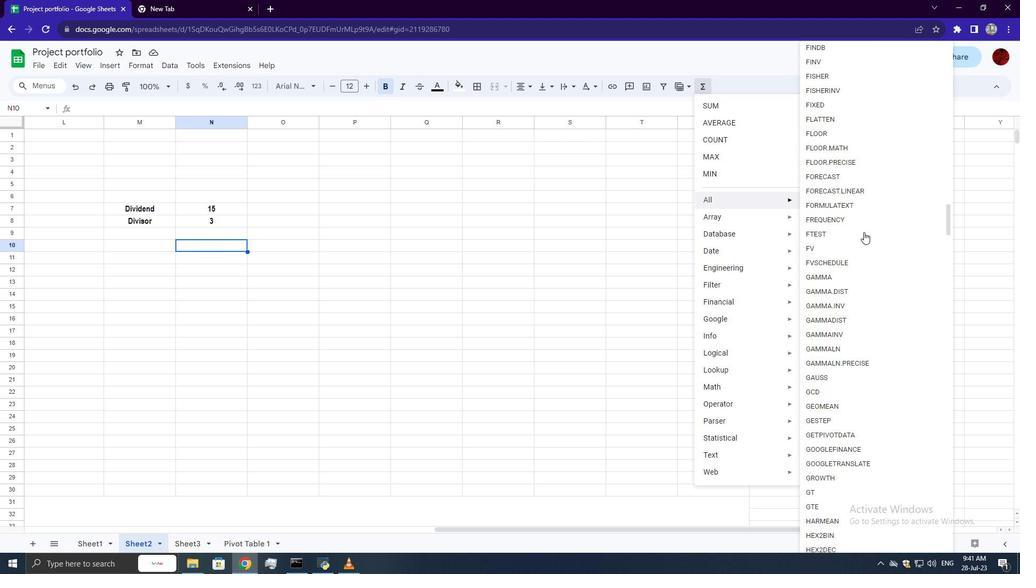 
Action: Mouse scrolled (864, 231) with delta (0, 0)
Screenshot: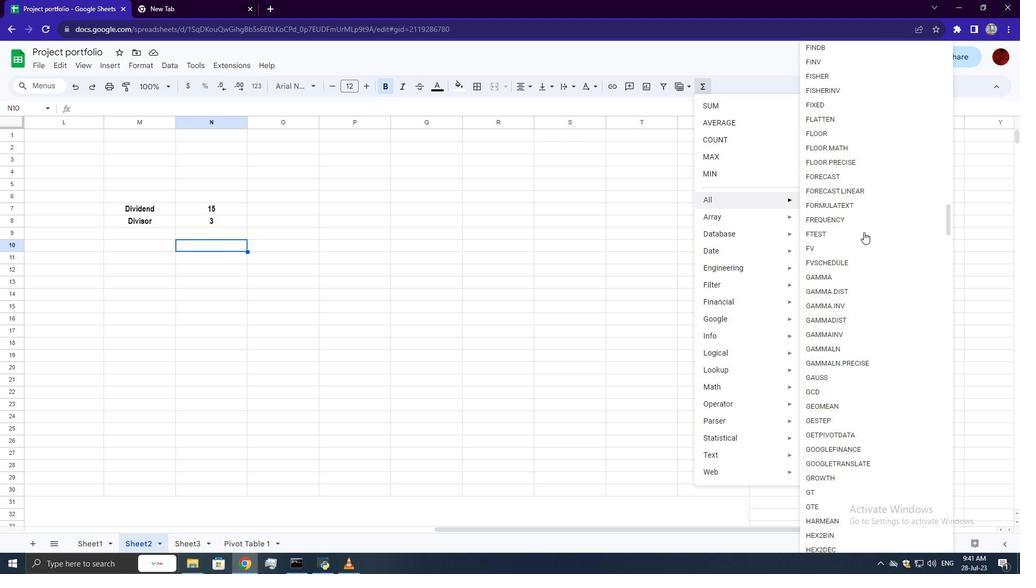 
Action: Mouse scrolled (864, 231) with delta (0, 0)
Screenshot: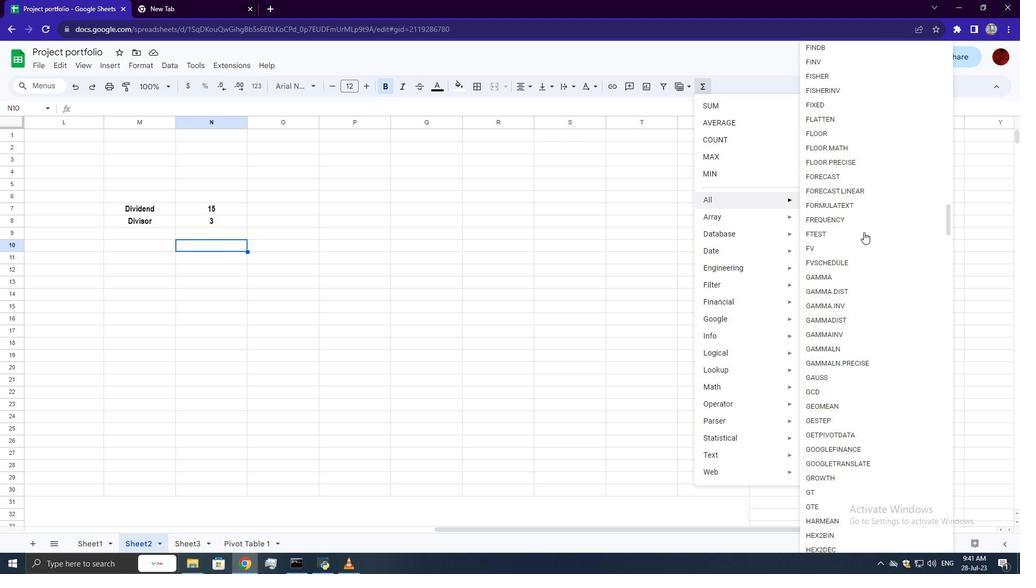
Action: Mouse scrolled (864, 231) with delta (0, 0)
Screenshot: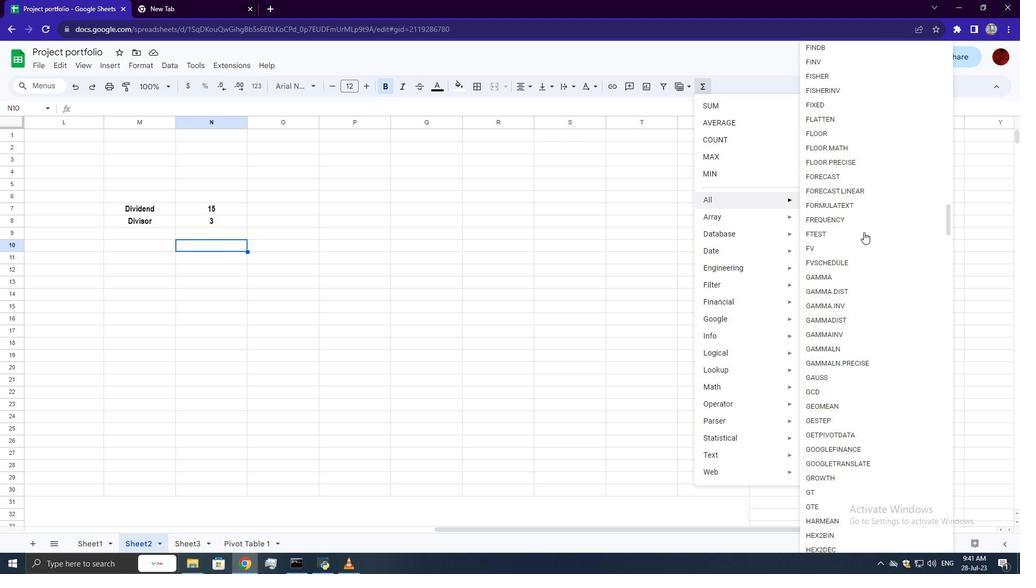 
Action: Mouse scrolled (864, 231) with delta (0, 0)
Screenshot: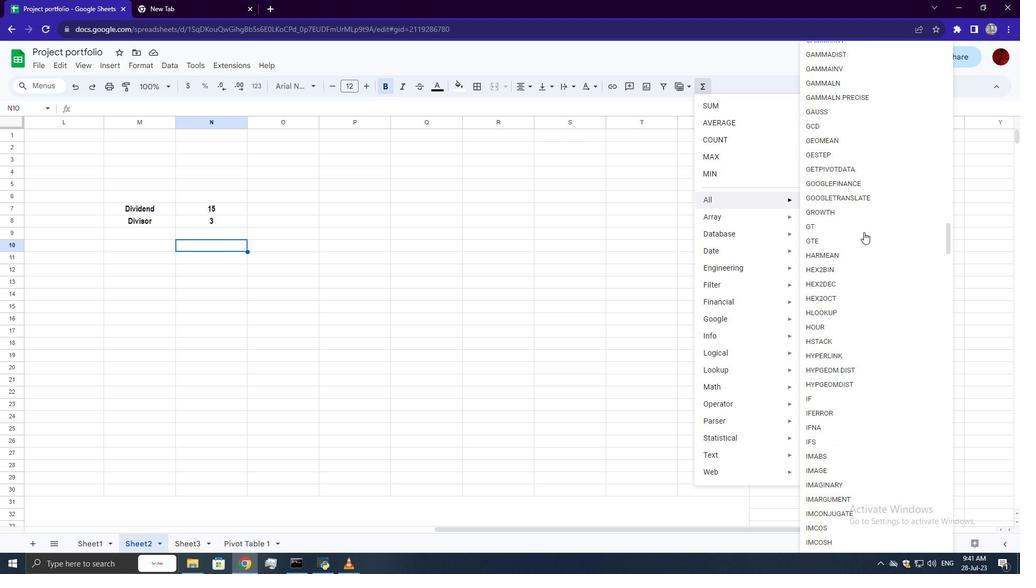 
Action: Mouse scrolled (864, 231) with delta (0, 0)
Screenshot: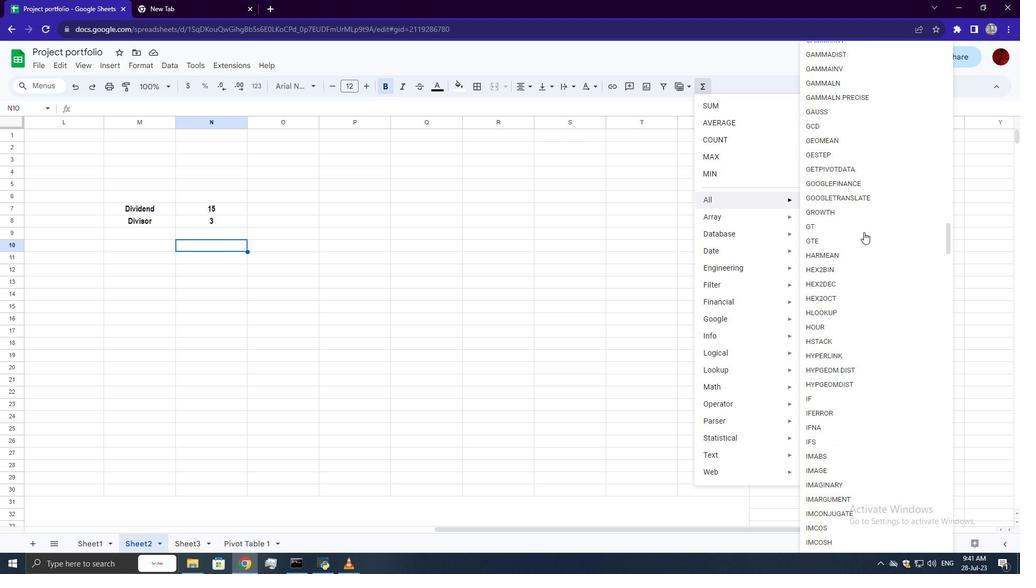 
Action: Mouse scrolled (864, 231) with delta (0, 0)
Screenshot: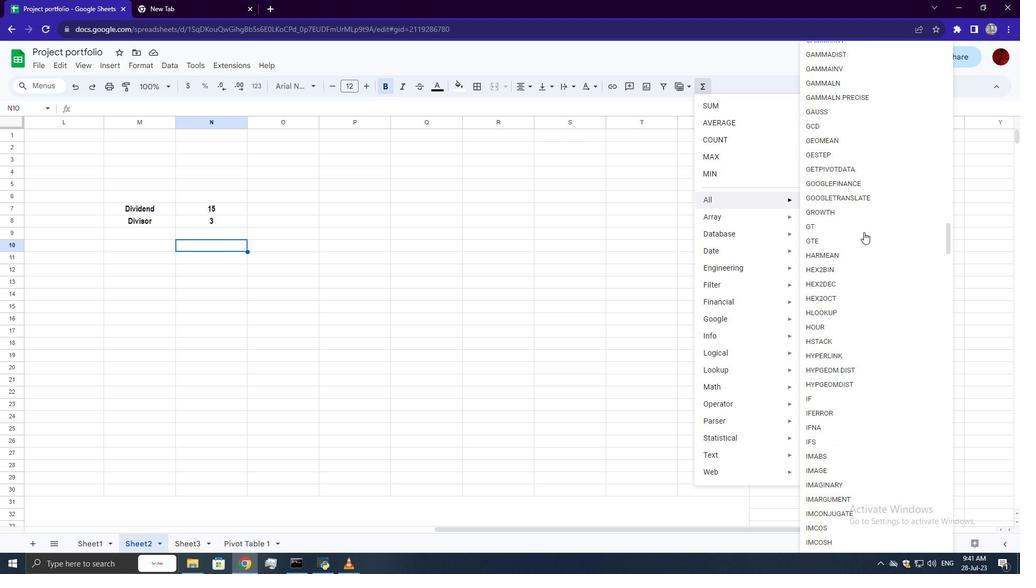 
Action: Mouse scrolled (864, 231) with delta (0, 0)
Screenshot: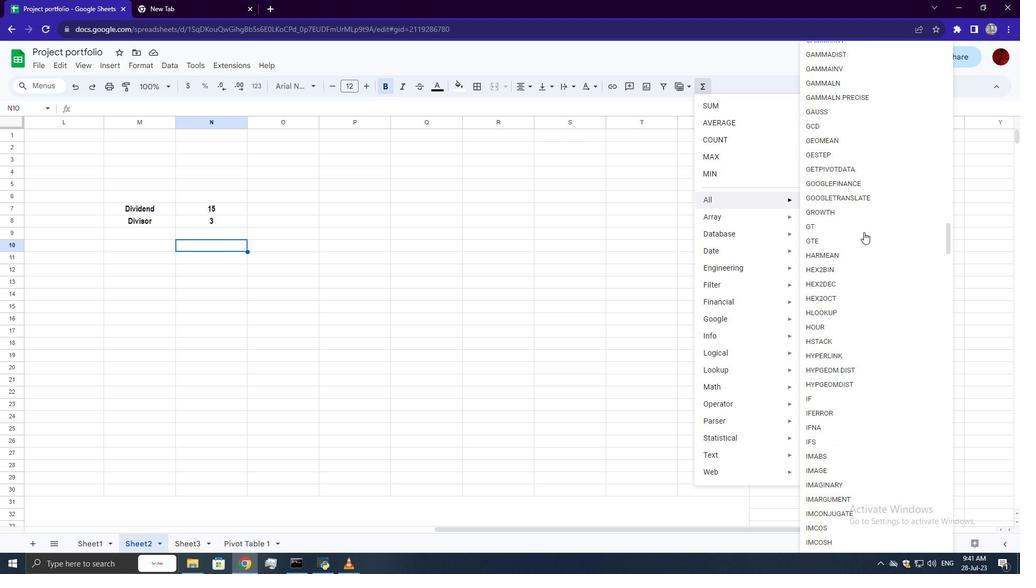 
Action: Mouse scrolled (864, 231) with delta (0, 0)
Screenshot: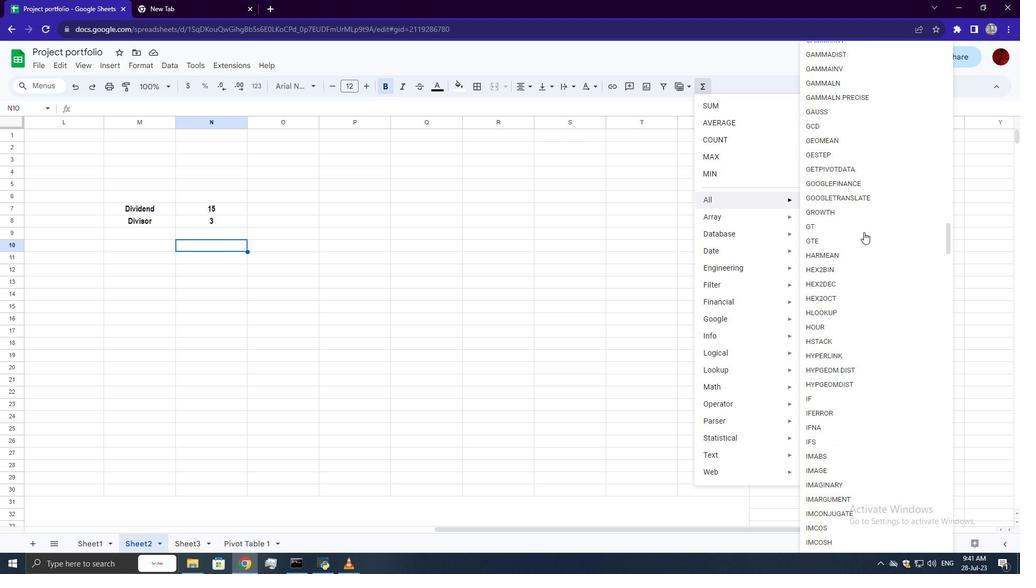 
Action: Mouse scrolled (864, 231) with delta (0, 0)
Screenshot: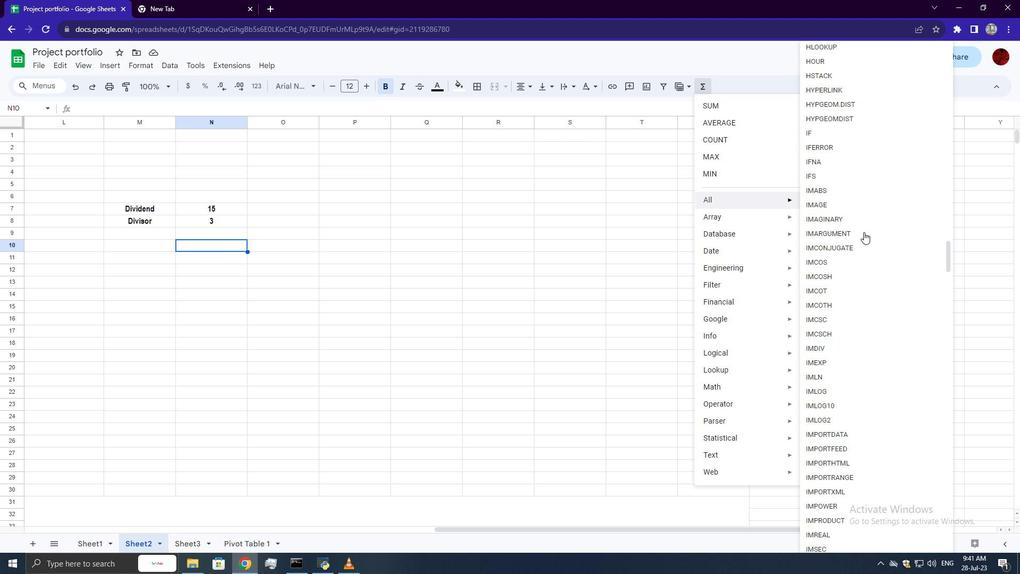 
Action: Mouse scrolled (864, 231) with delta (0, 0)
Screenshot: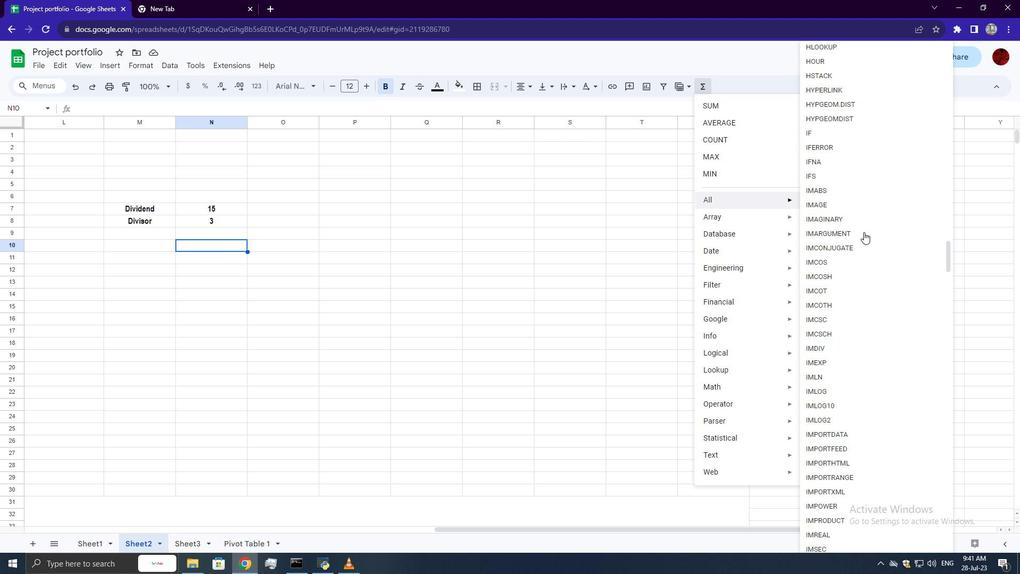 
Action: Mouse scrolled (864, 231) with delta (0, 0)
Screenshot: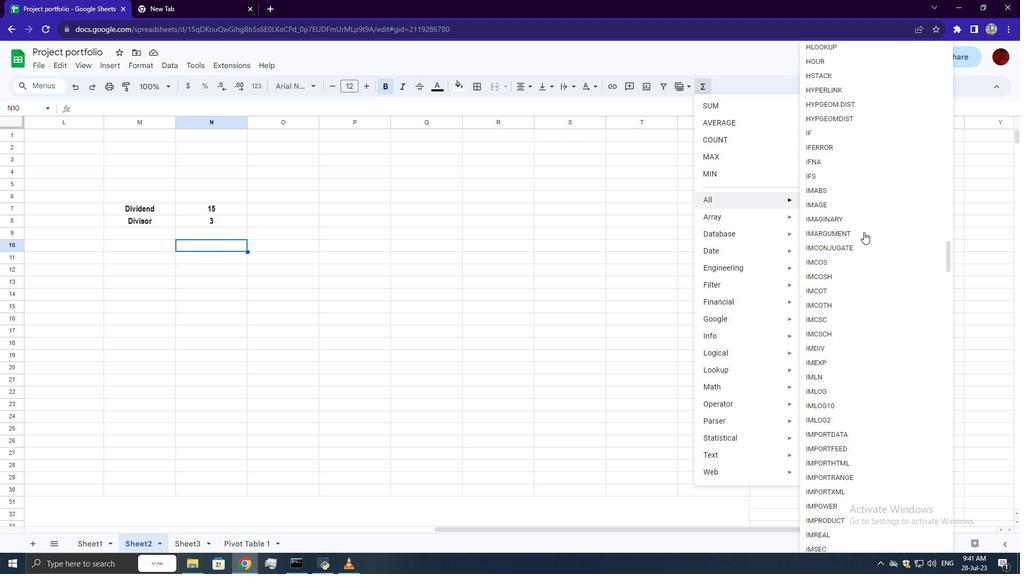 
Action: Mouse scrolled (864, 231) with delta (0, 0)
Screenshot: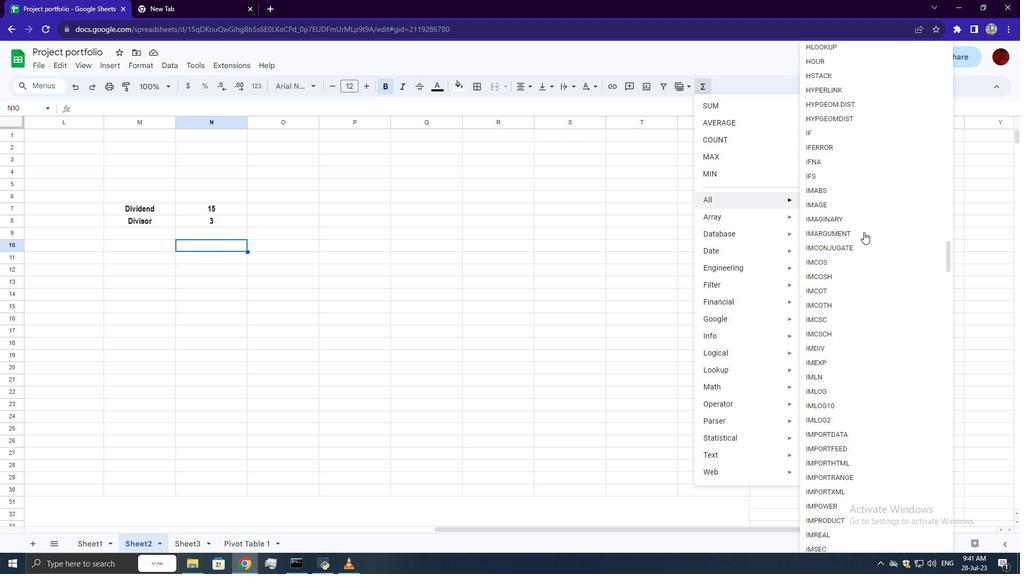 
Action: Mouse scrolled (864, 231) with delta (0, 0)
Screenshot: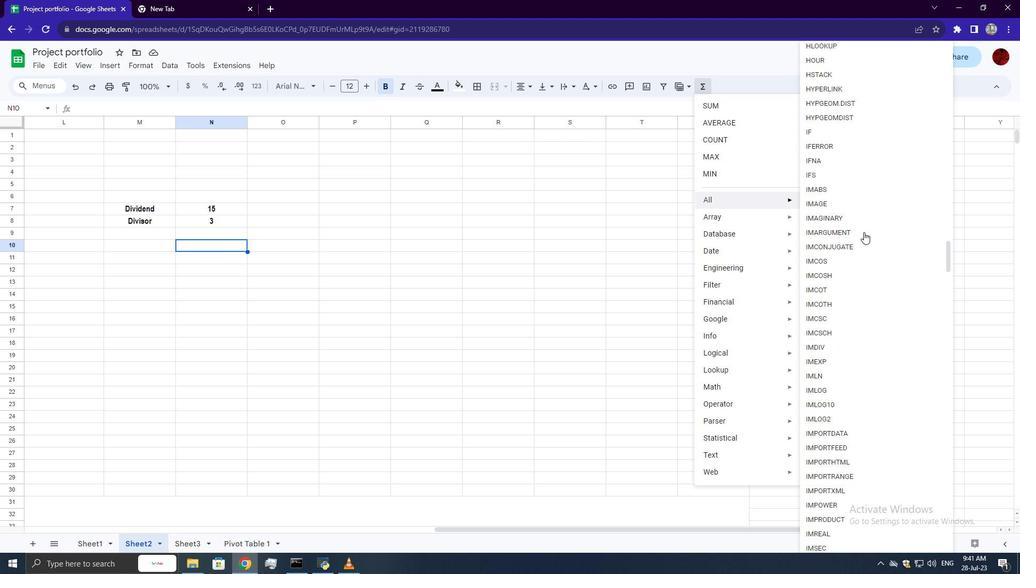 
Action: Mouse scrolled (864, 232) with delta (0, 0)
Screenshot: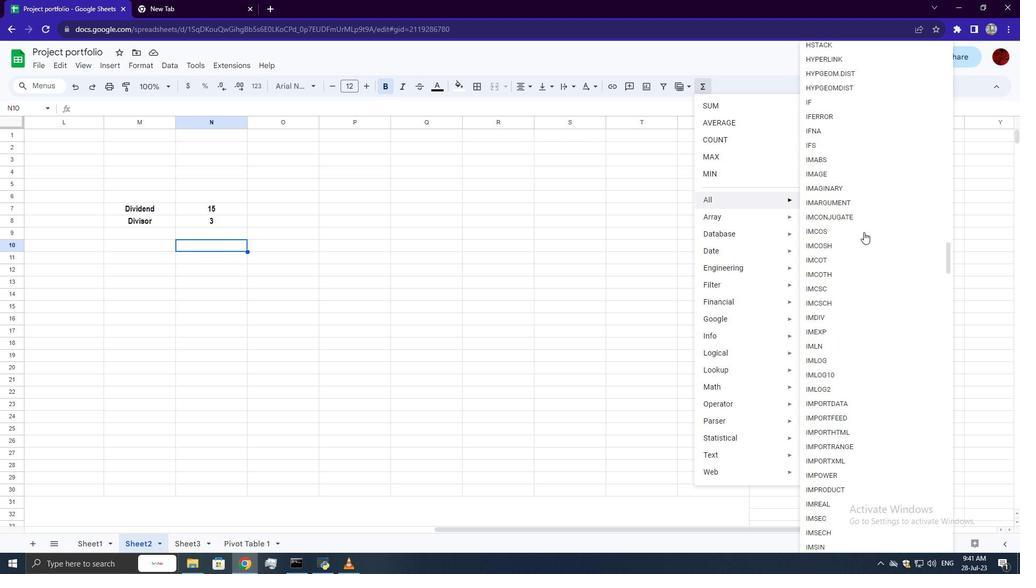 
Action: Mouse scrolled (864, 231) with delta (0, 0)
Screenshot: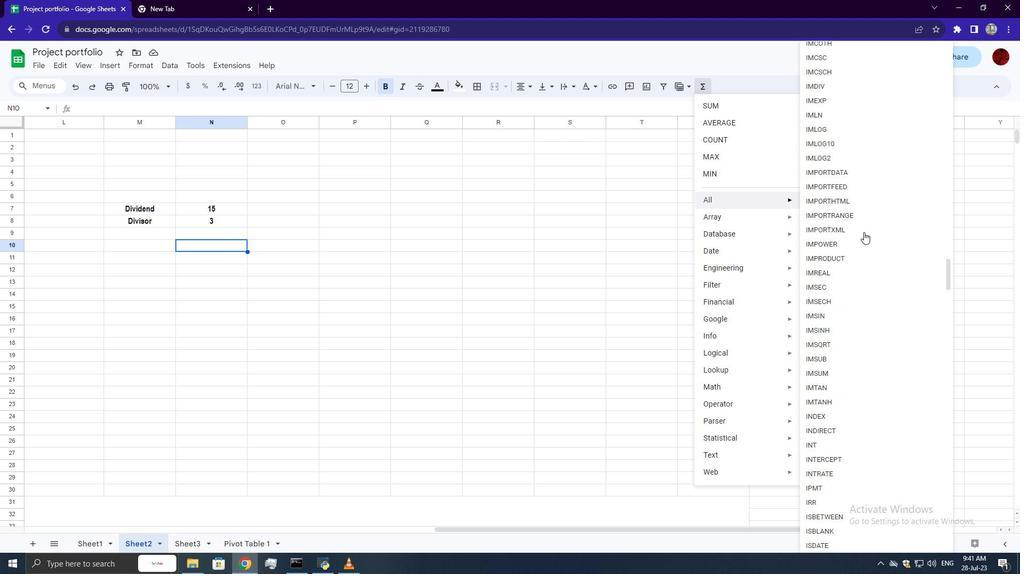 
Action: Mouse scrolled (864, 231) with delta (0, 0)
Screenshot: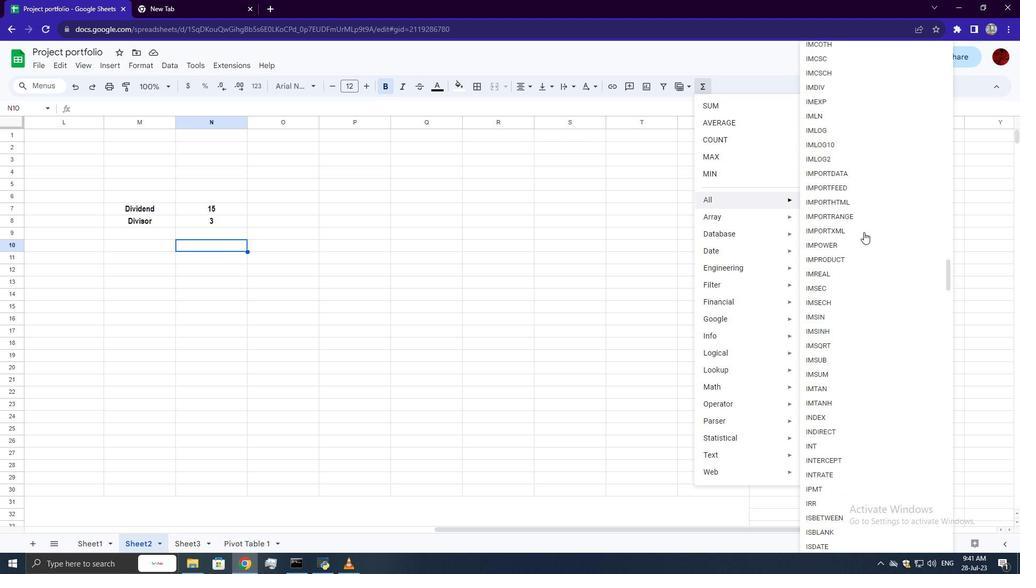 
Action: Mouse scrolled (864, 231) with delta (0, 0)
Screenshot: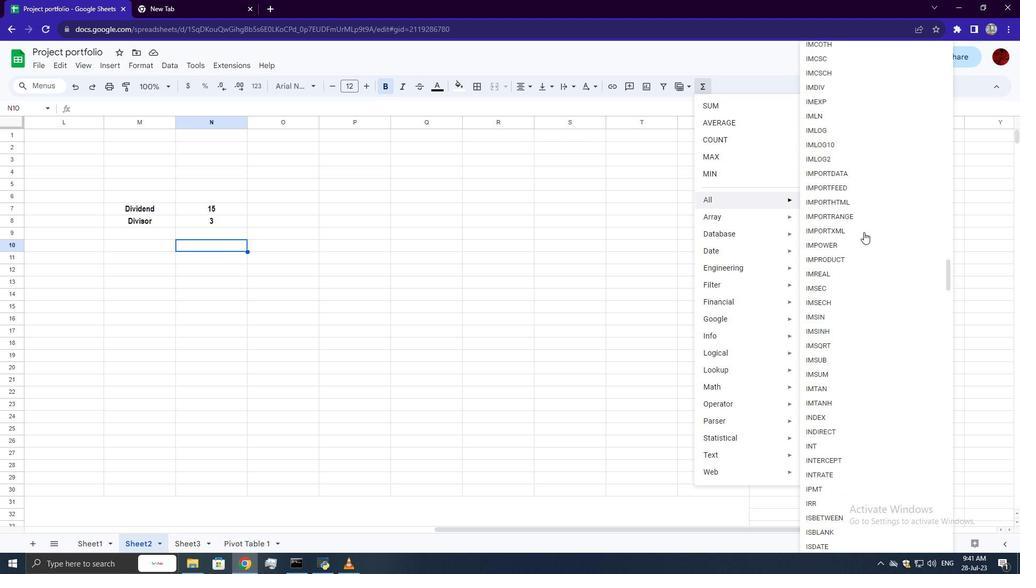
Action: Mouse scrolled (864, 231) with delta (0, 0)
Screenshot: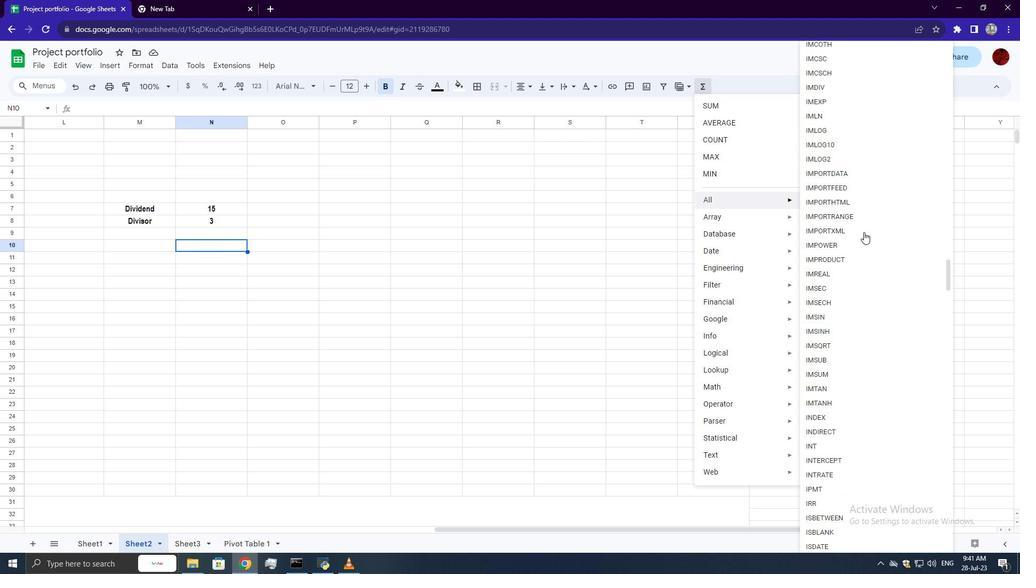 
Action: Mouse scrolled (864, 231) with delta (0, 0)
Screenshot: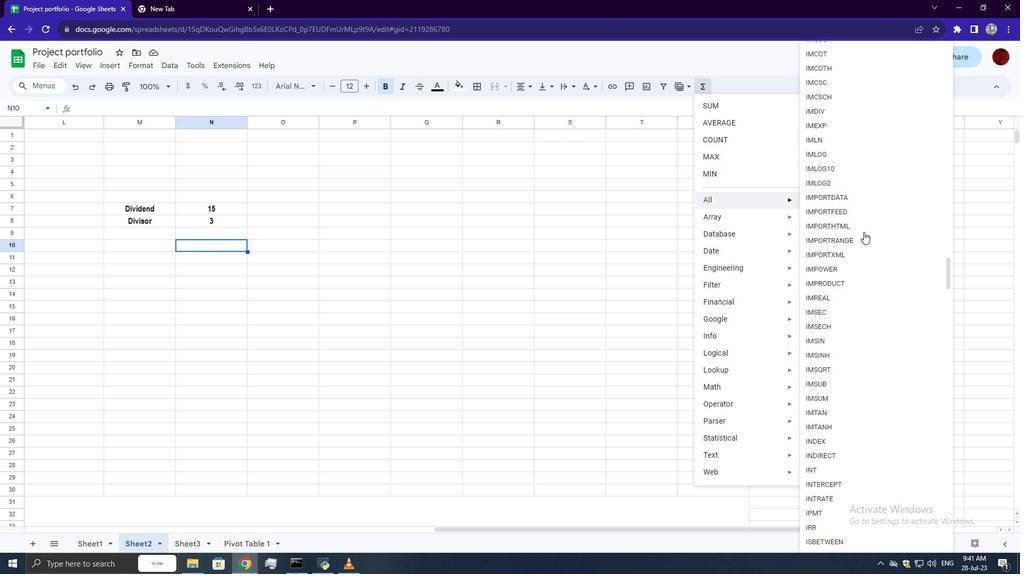 
Action: Mouse scrolled (864, 231) with delta (0, 0)
Screenshot: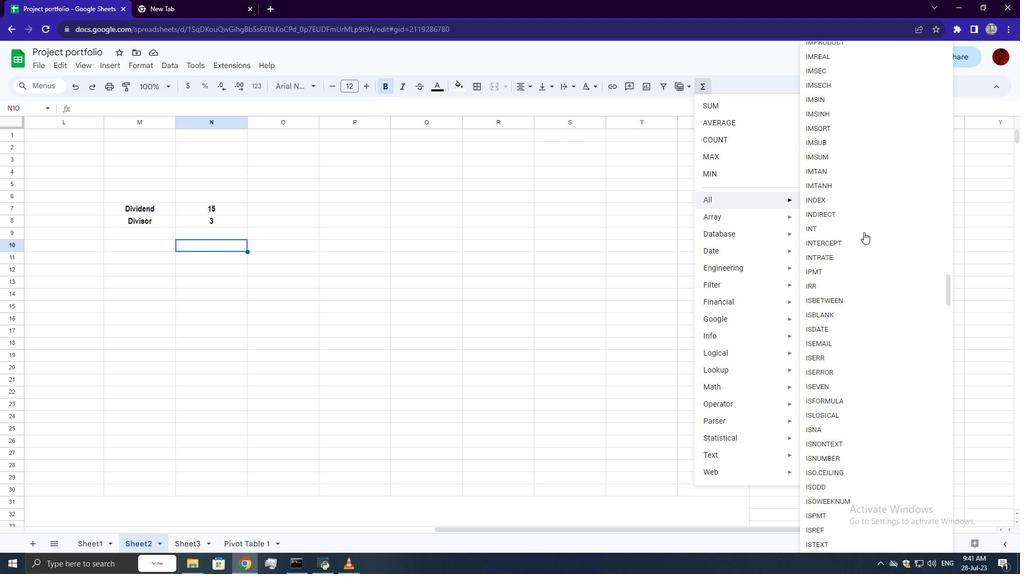 
Action: Mouse scrolled (864, 231) with delta (0, 0)
Screenshot: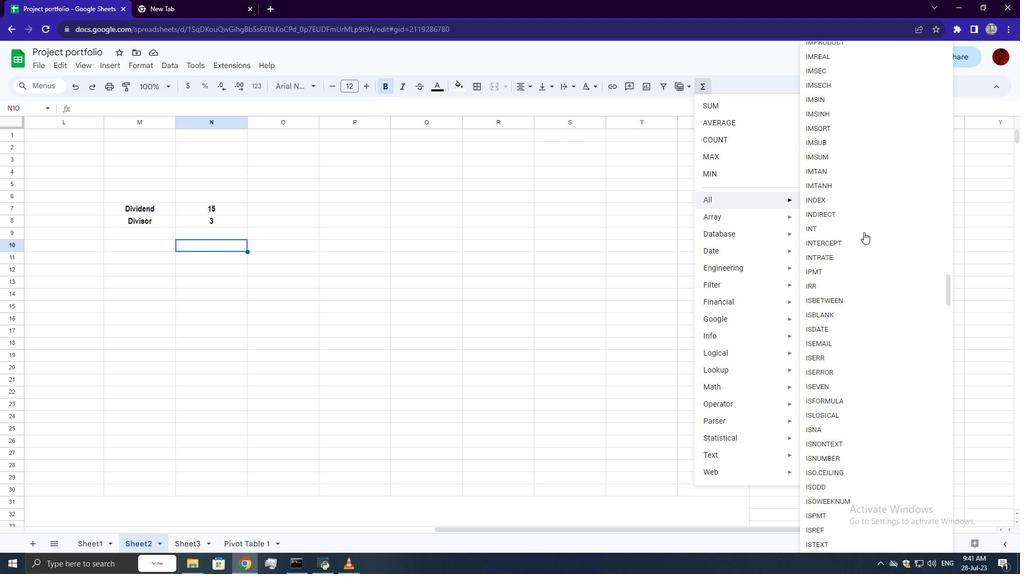 
Action: Mouse scrolled (864, 231) with delta (0, 0)
Screenshot: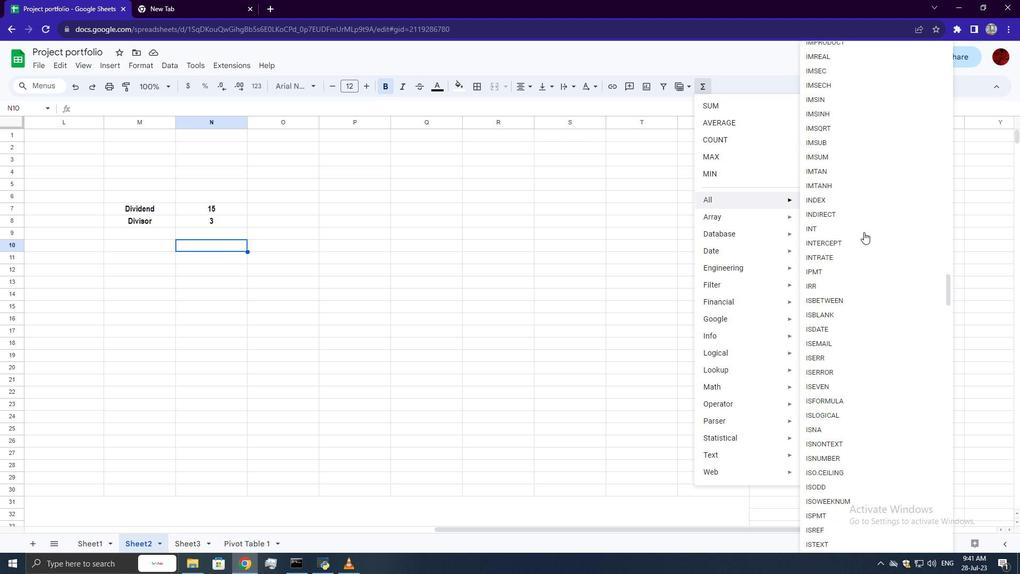 
Action: Mouse scrolled (864, 231) with delta (0, 0)
Screenshot: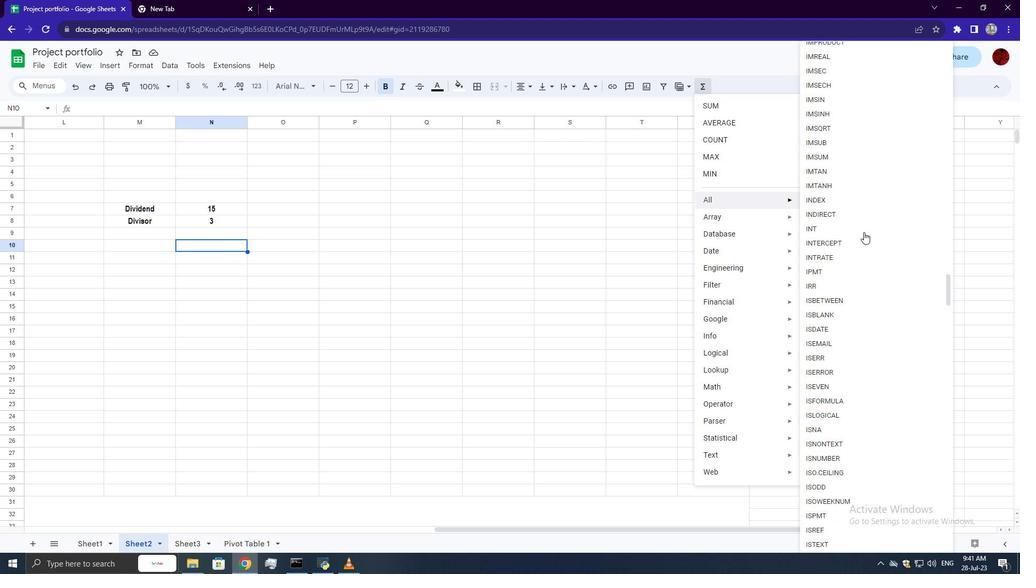 
Action: Mouse scrolled (864, 231) with delta (0, 0)
Screenshot: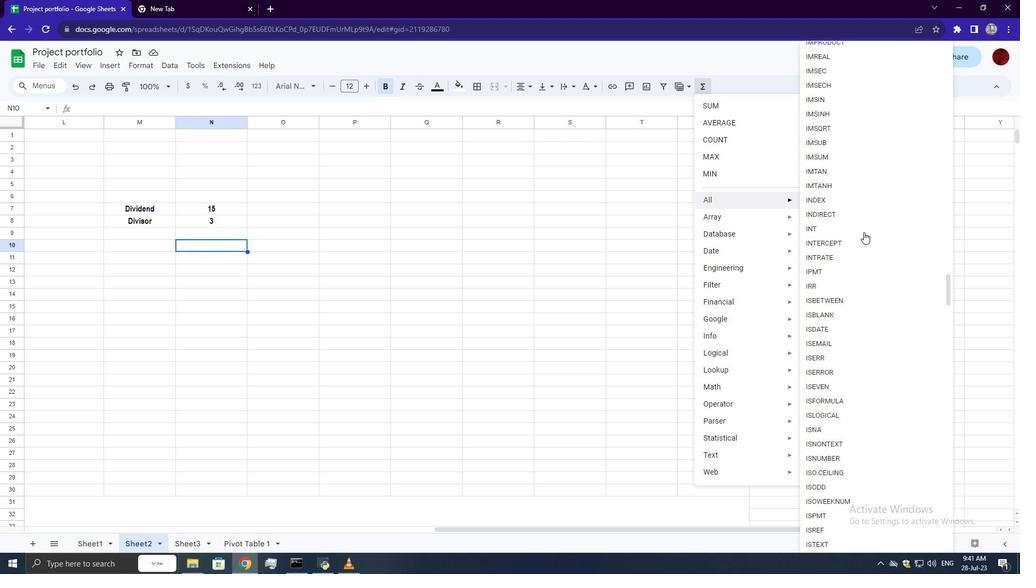 
Action: Mouse scrolled (864, 231) with delta (0, 0)
Screenshot: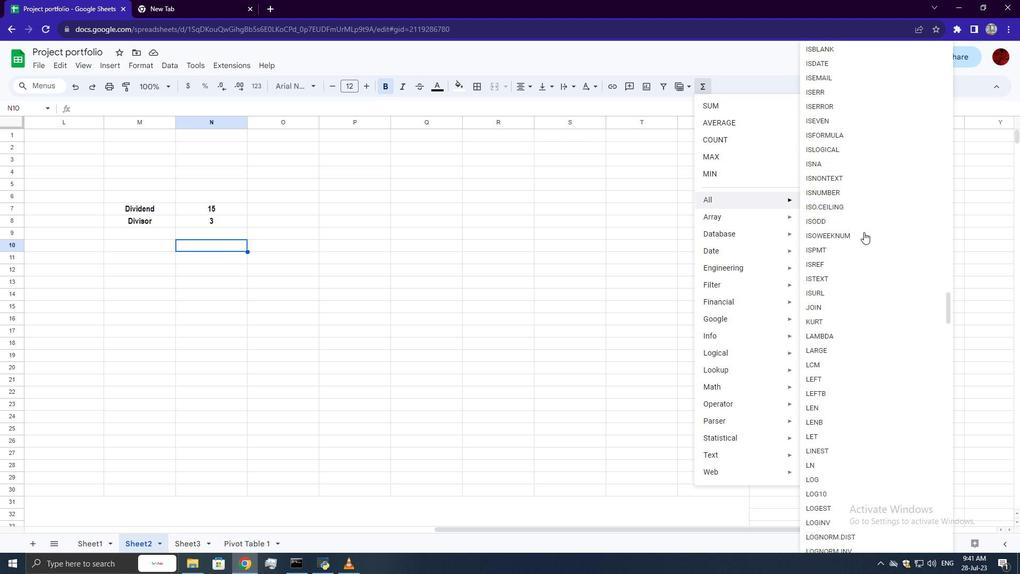 
Action: Mouse scrolled (864, 231) with delta (0, 0)
Screenshot: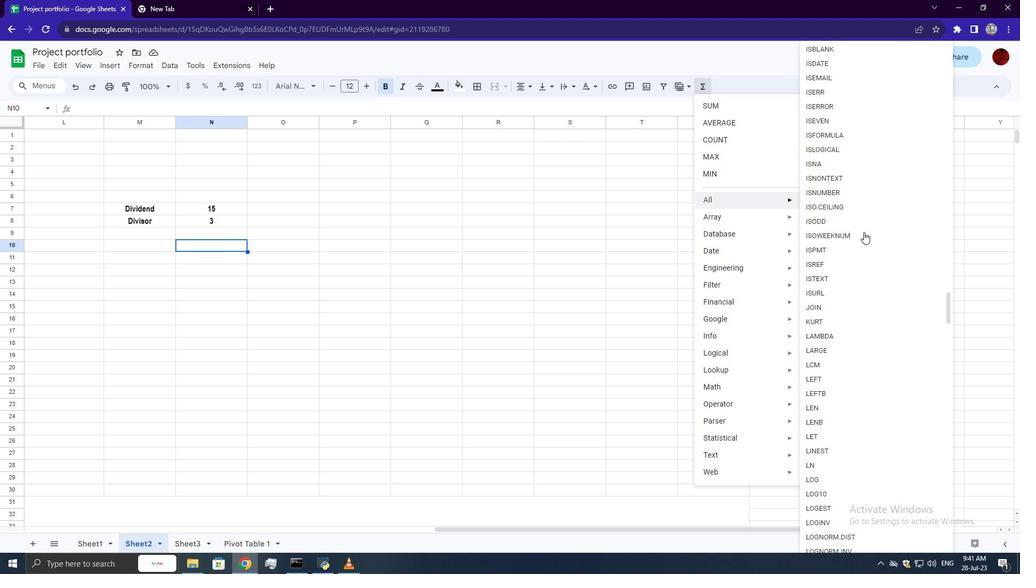 
Action: Mouse scrolled (864, 231) with delta (0, 0)
Screenshot: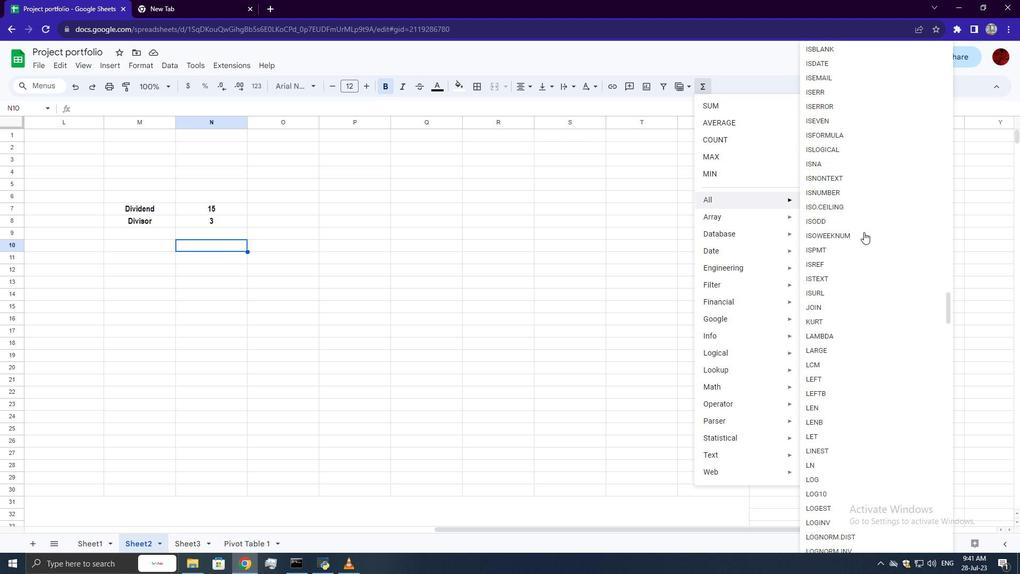 
Action: Mouse scrolled (864, 231) with delta (0, 0)
Screenshot: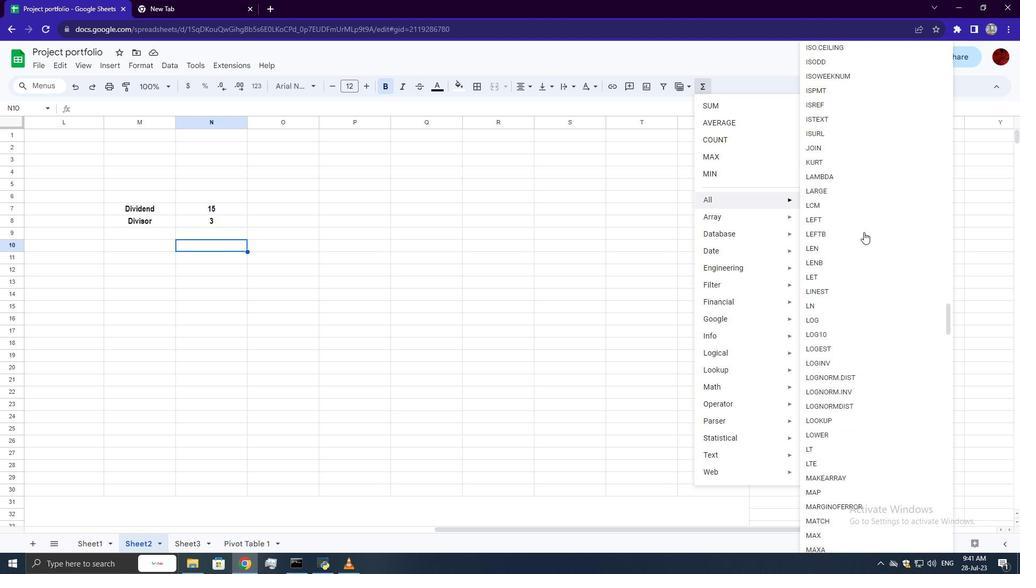 
Action: Mouse scrolled (864, 231) with delta (0, 0)
Screenshot: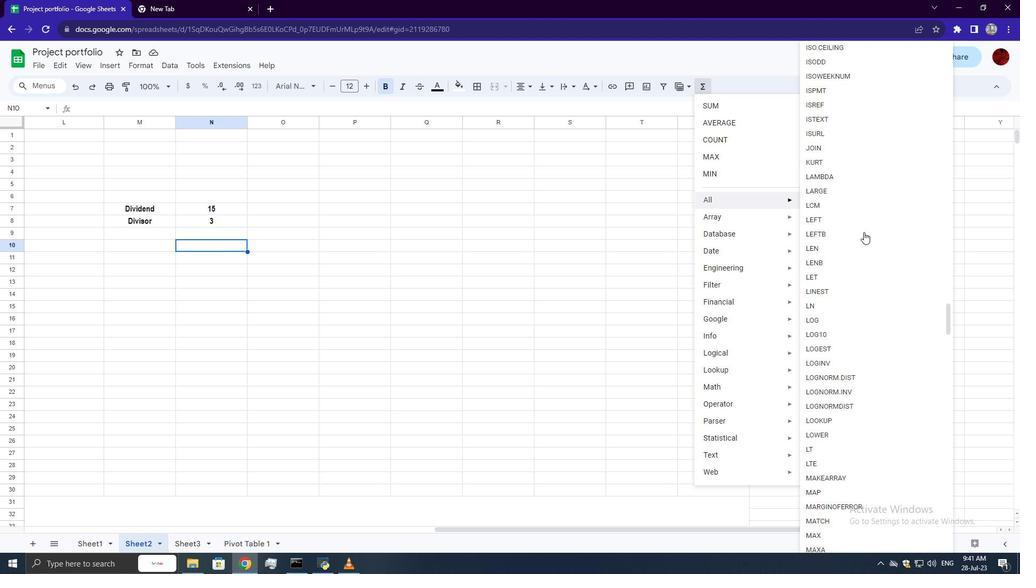 
Action: Mouse scrolled (864, 231) with delta (0, 0)
Screenshot: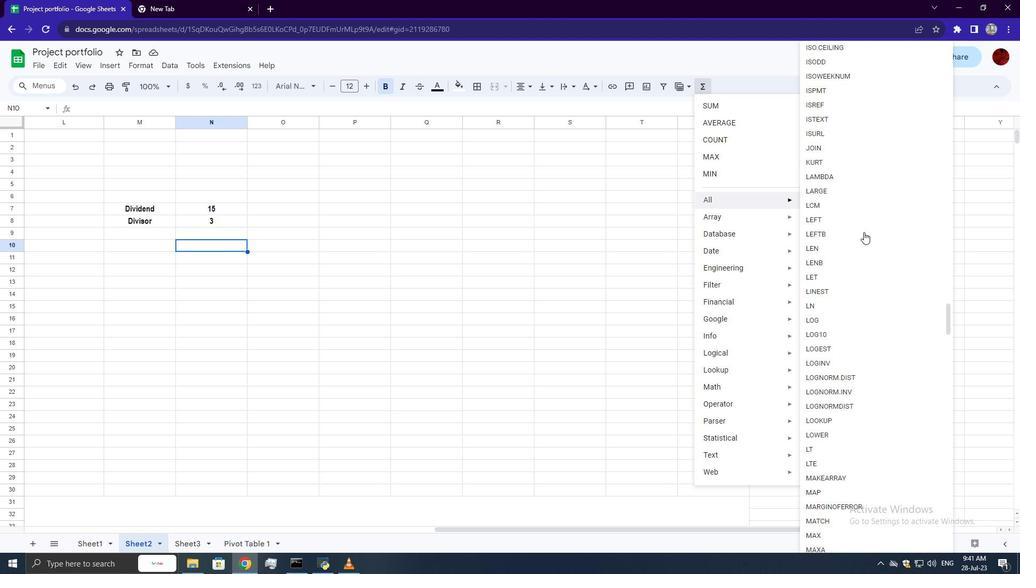 
Action: Mouse scrolled (864, 231) with delta (0, 0)
Screenshot: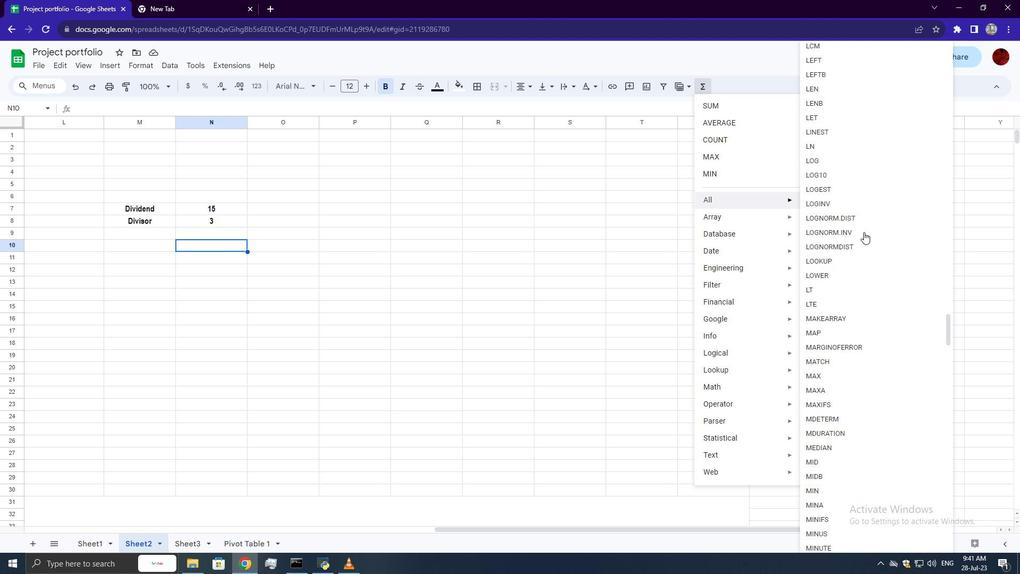 
Action: Mouse scrolled (864, 231) with delta (0, 0)
Screenshot: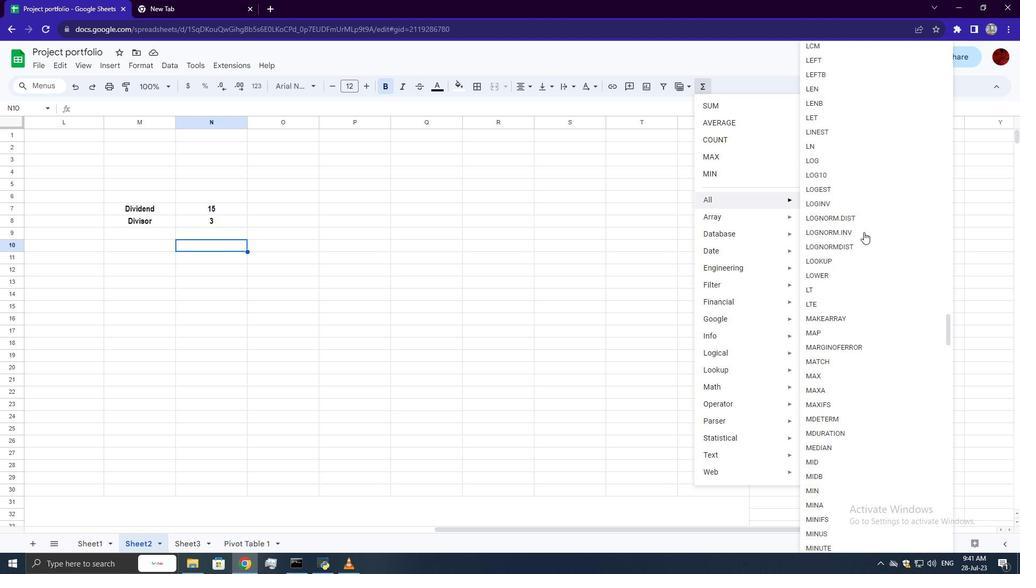 
Action: Mouse scrolled (864, 231) with delta (0, 0)
Screenshot: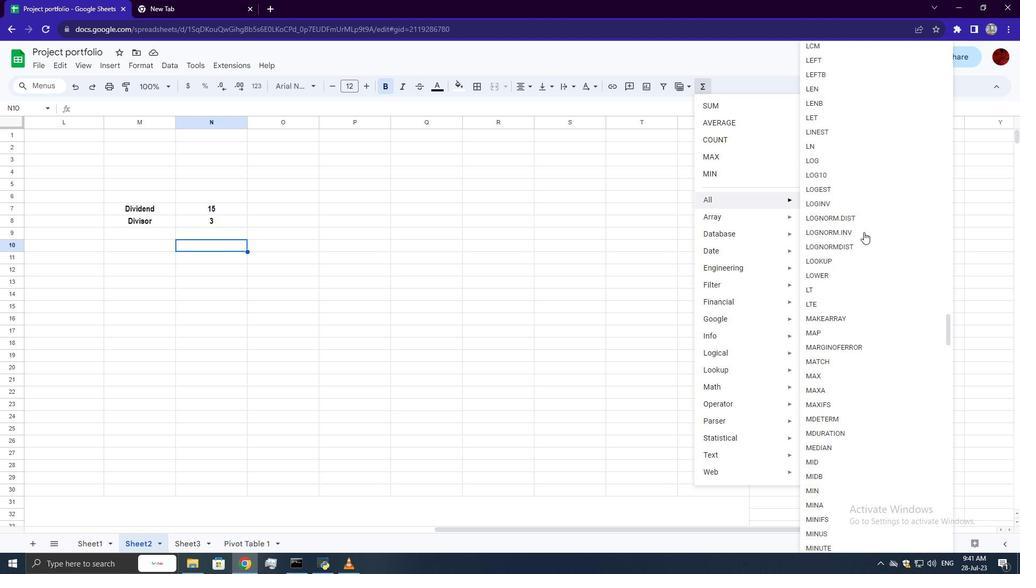 
Action: Mouse moved to (829, 448)
Screenshot: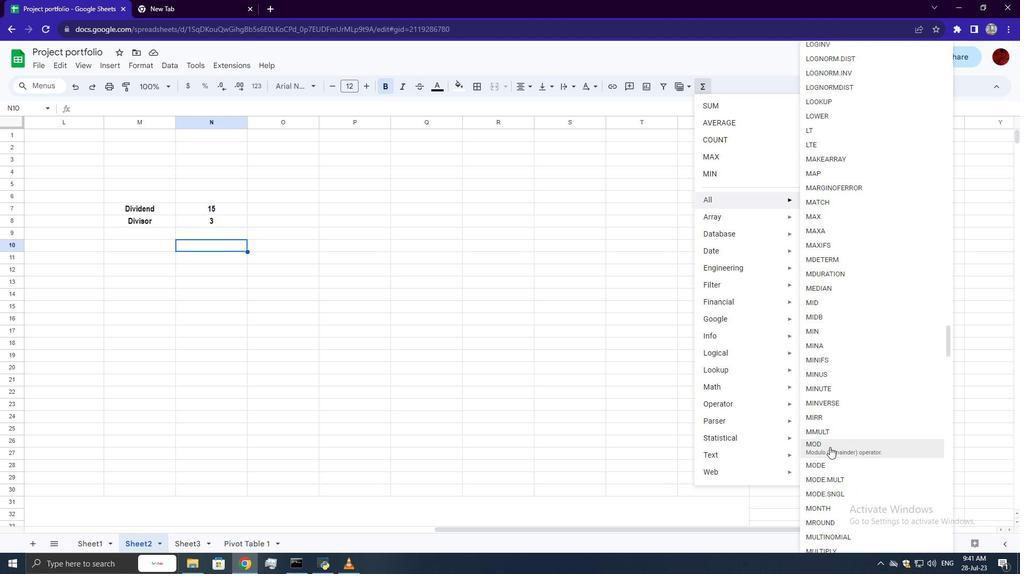 
Action: Mouse pressed left at (829, 448)
Screenshot: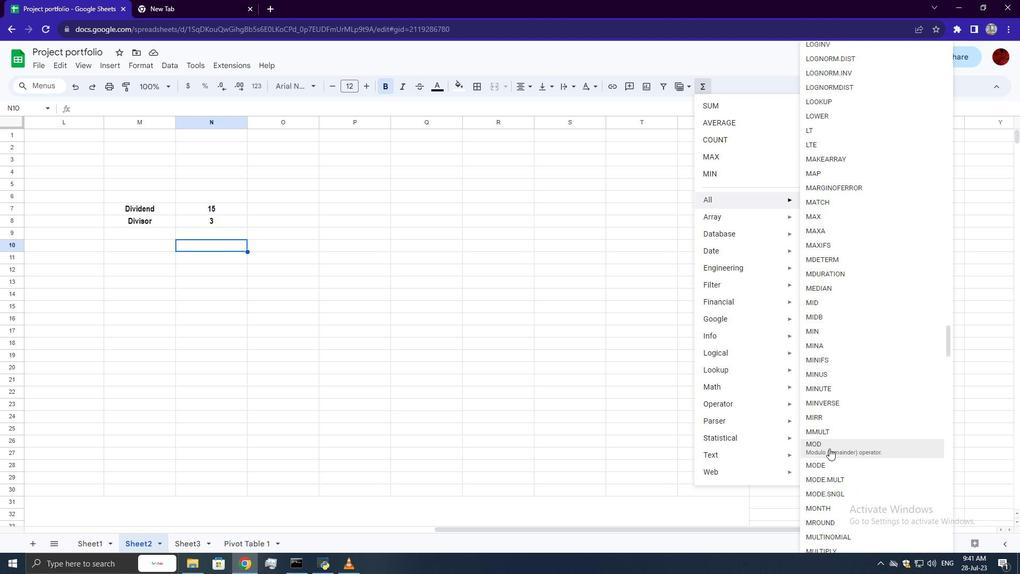 
Action: Mouse moved to (225, 207)
Screenshot: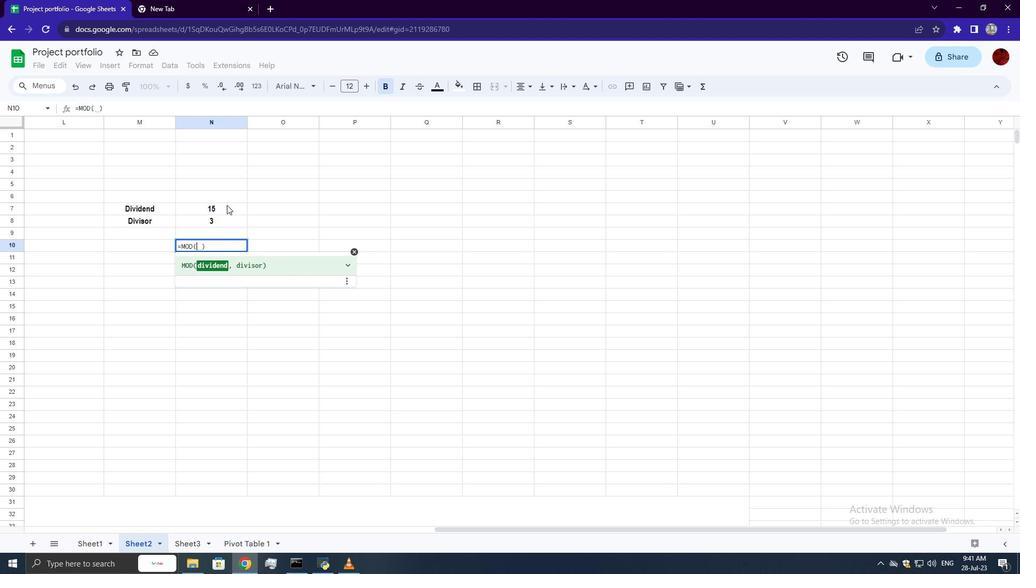 
Action: Mouse pressed left at (225, 207)
Screenshot: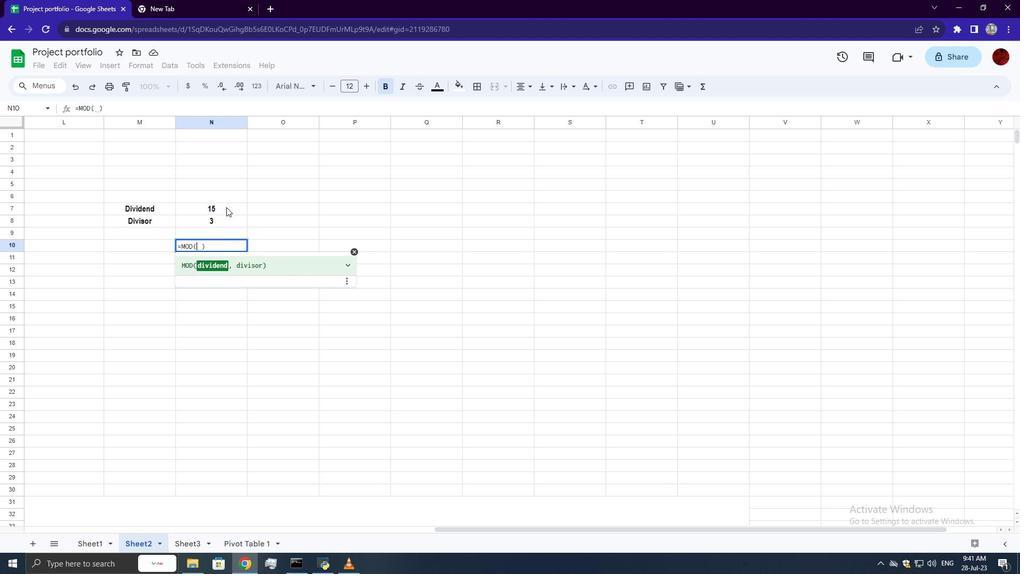 
Action: Key pressed ,
Screenshot: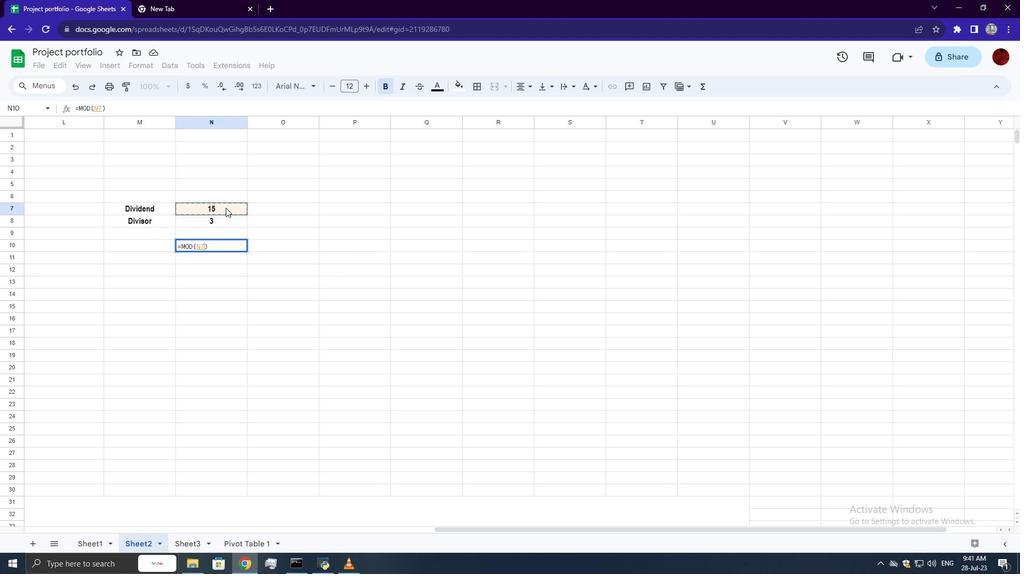 
Action: Mouse moved to (219, 218)
Screenshot: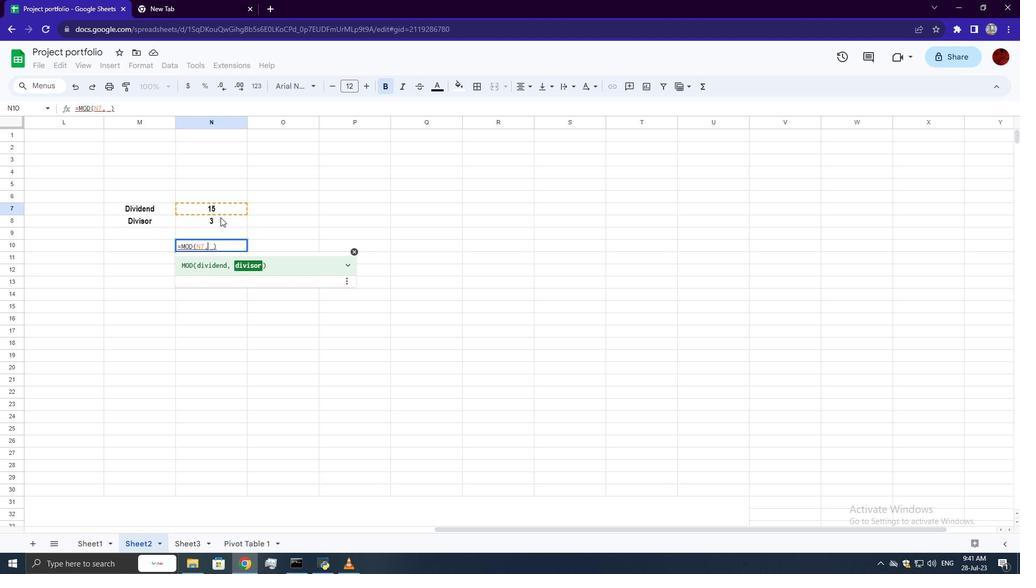 
Action: Mouse pressed left at (219, 218)
Screenshot: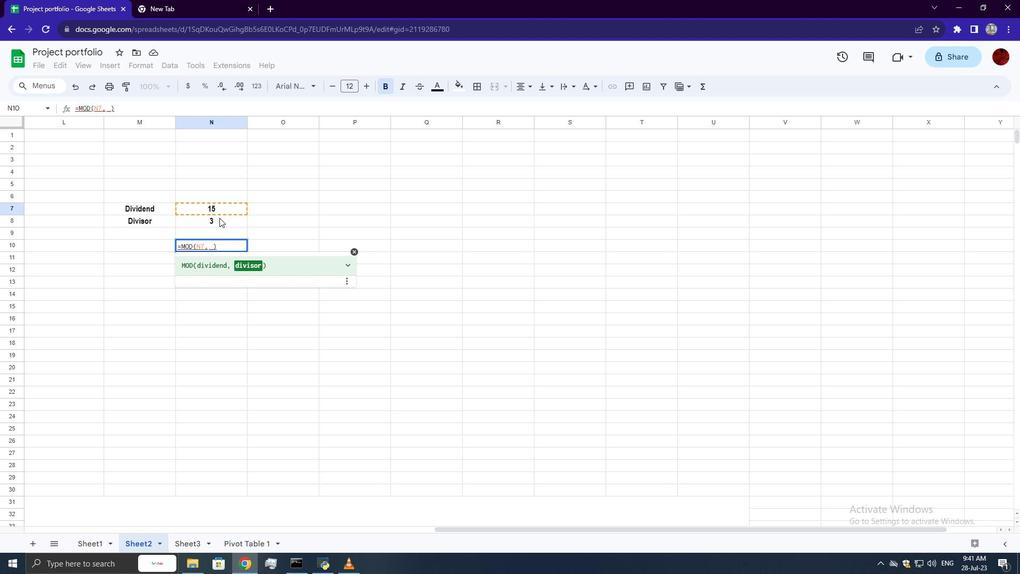 
Action: Key pressed <Key.enter>
Screenshot: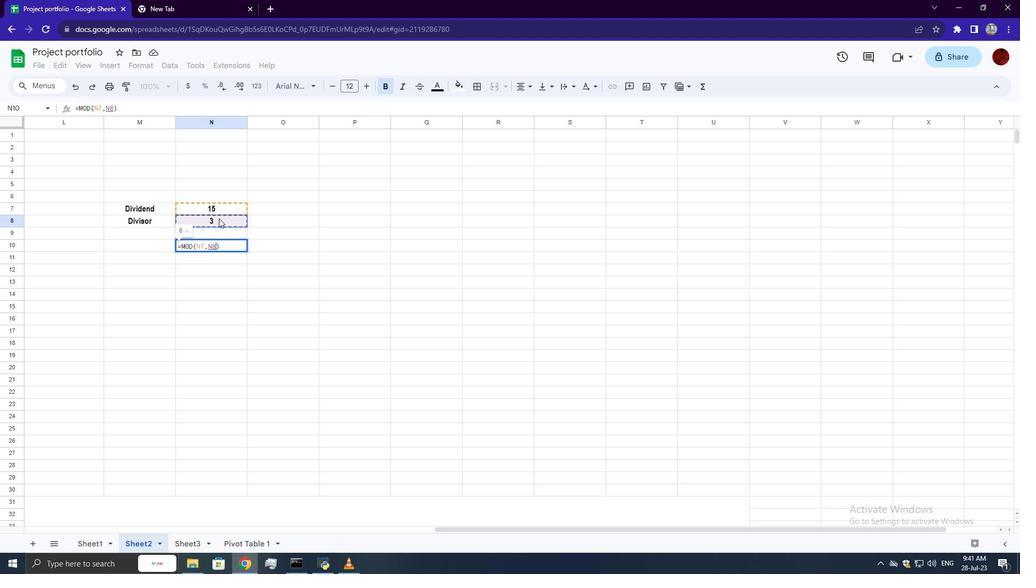 
